Task: Create a due date automation trigger when advanced on, on the monday after a card is due add fields without custom field "Resume" set to a date not in this week at 11:00 AM.
Action: Mouse moved to (1136, 89)
Screenshot: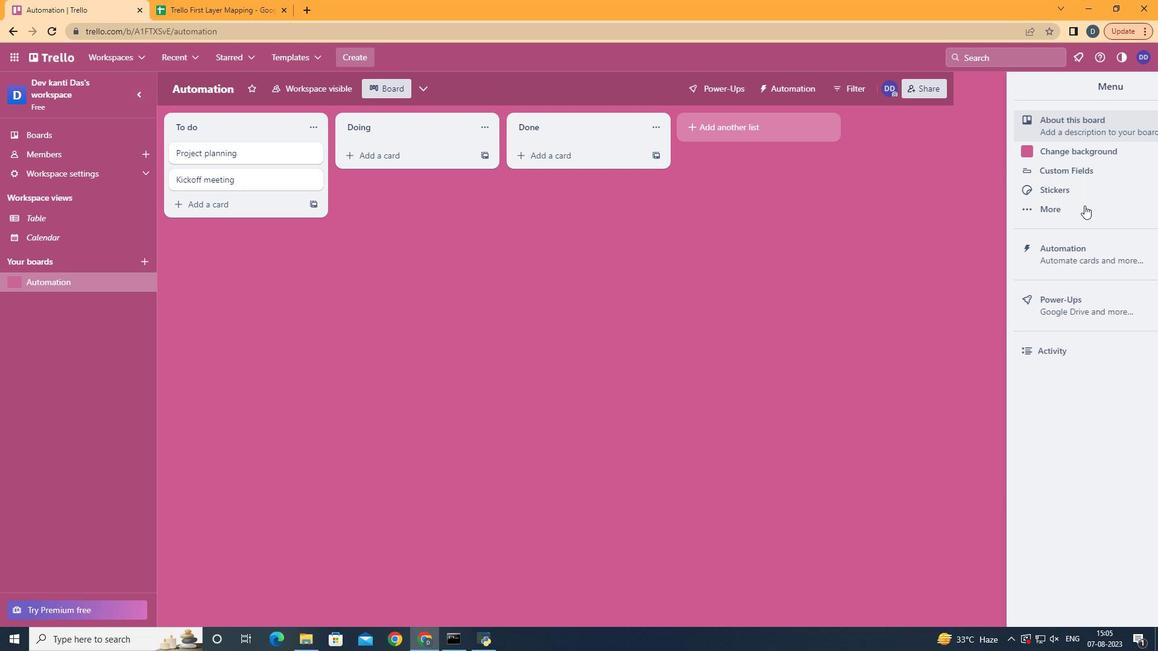 
Action: Mouse pressed left at (1136, 89)
Screenshot: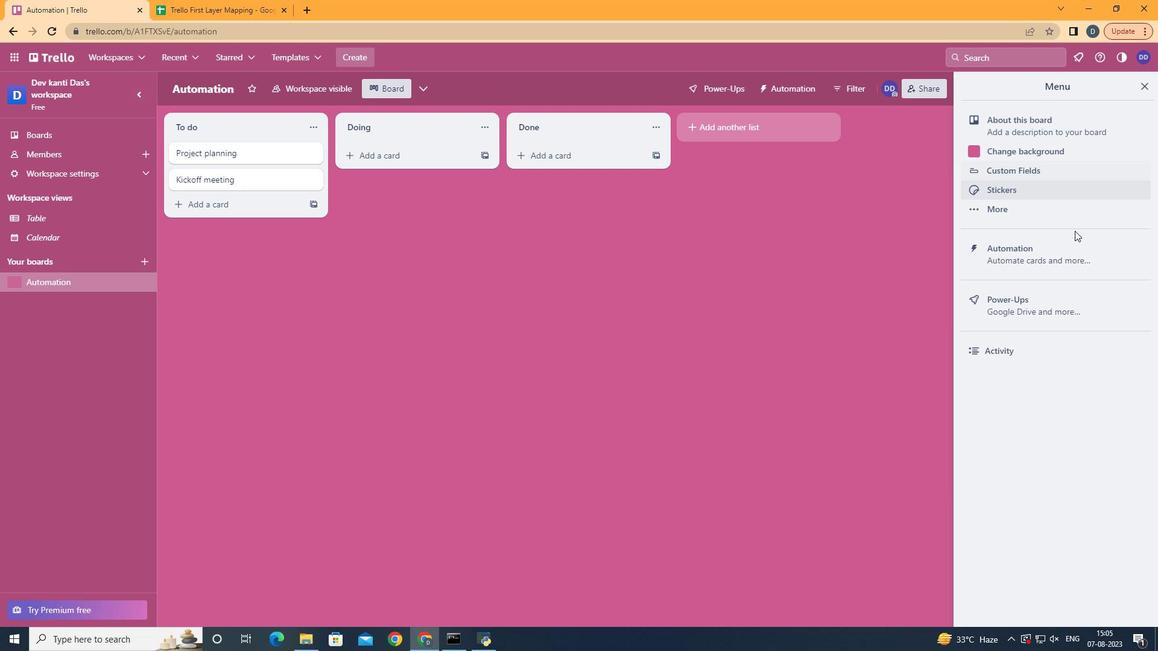 
Action: Mouse moved to (1052, 254)
Screenshot: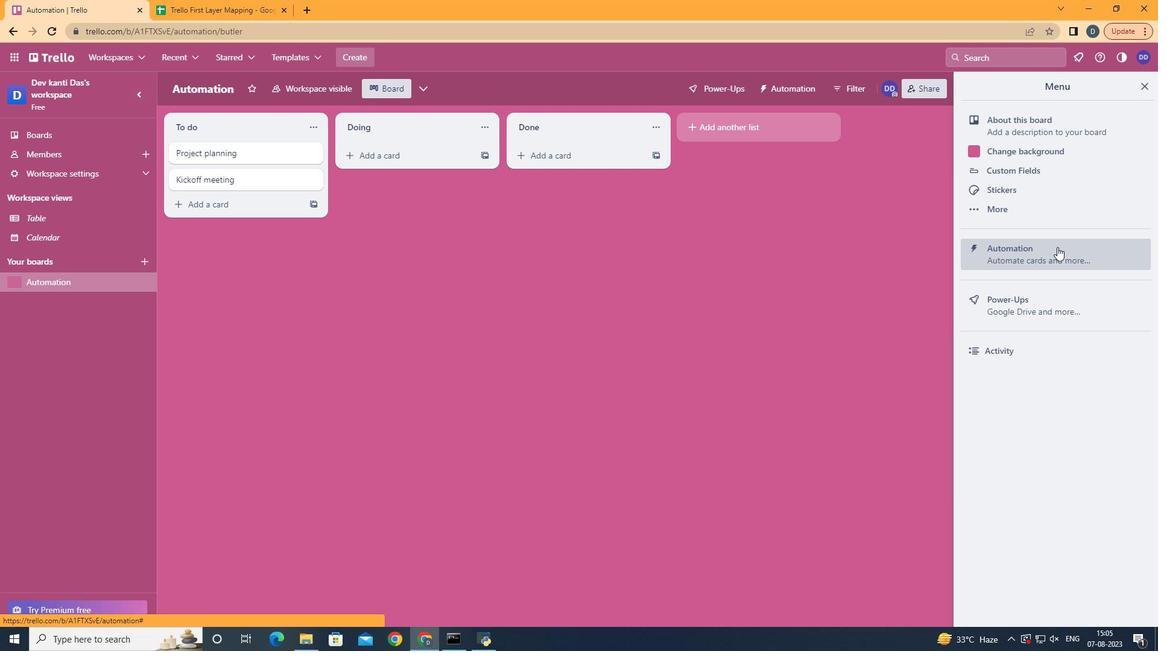 
Action: Mouse pressed left at (1052, 254)
Screenshot: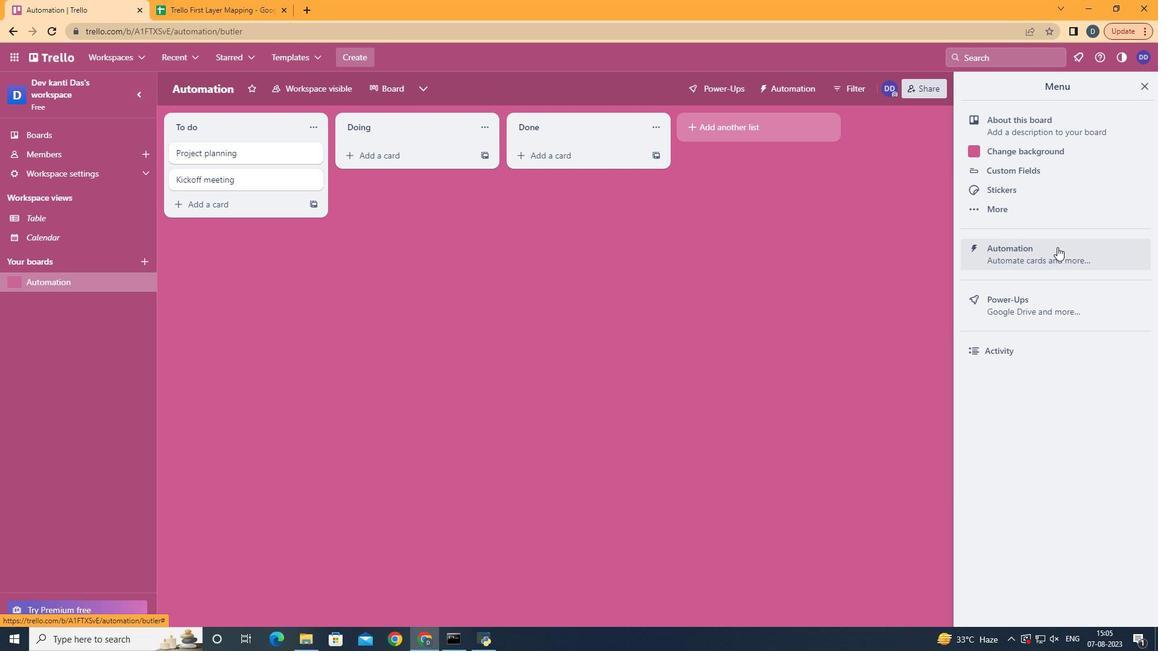 
Action: Mouse moved to (238, 235)
Screenshot: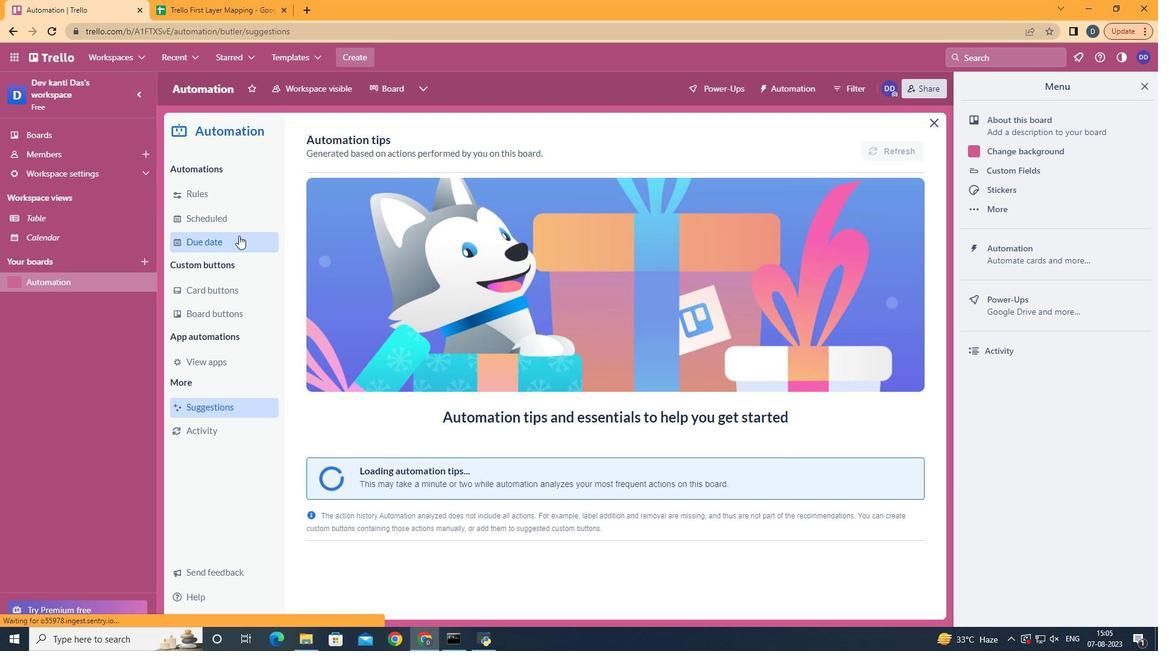 
Action: Mouse pressed left at (238, 235)
Screenshot: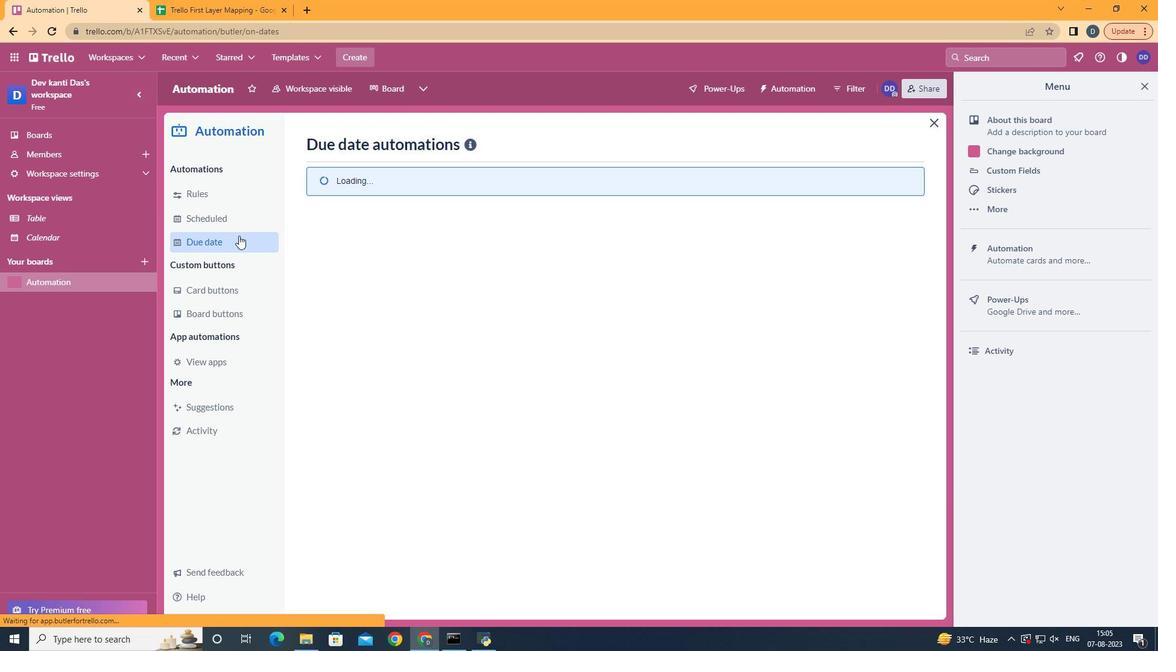 
Action: Mouse moved to (869, 141)
Screenshot: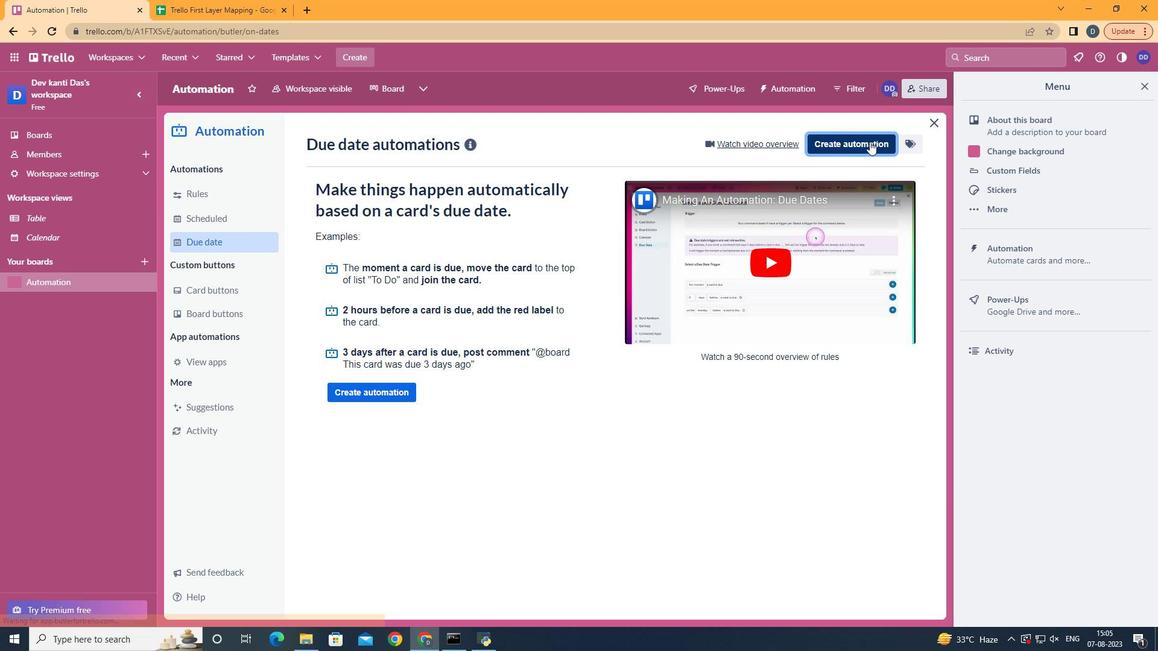 
Action: Mouse pressed left at (869, 141)
Screenshot: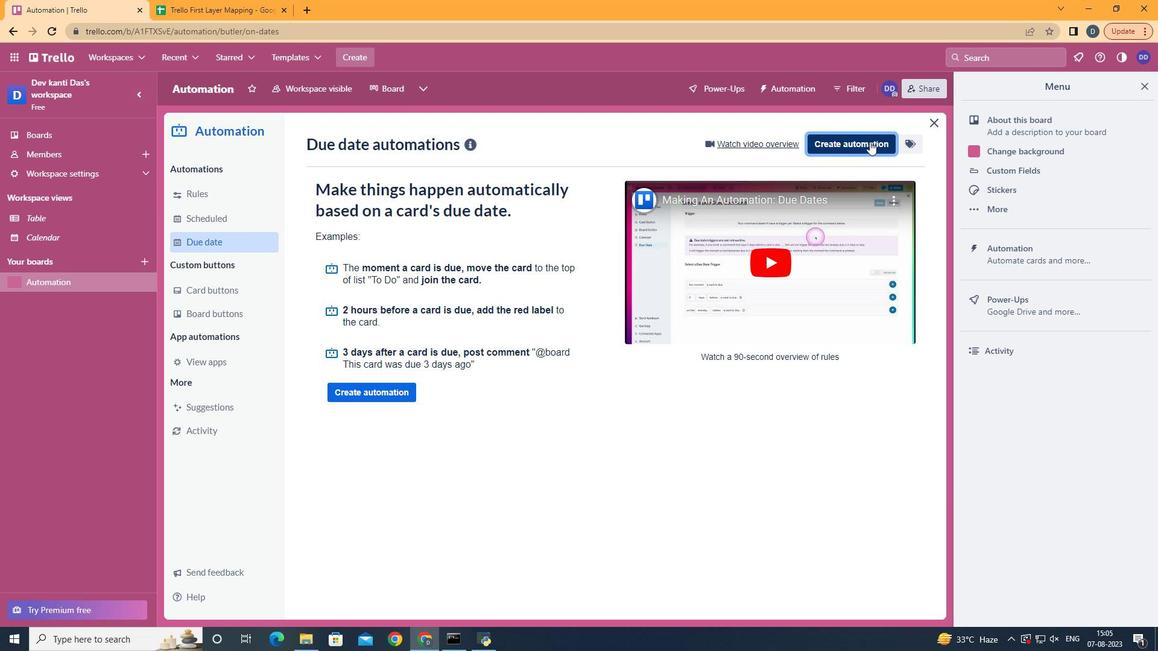 
Action: Mouse moved to (614, 258)
Screenshot: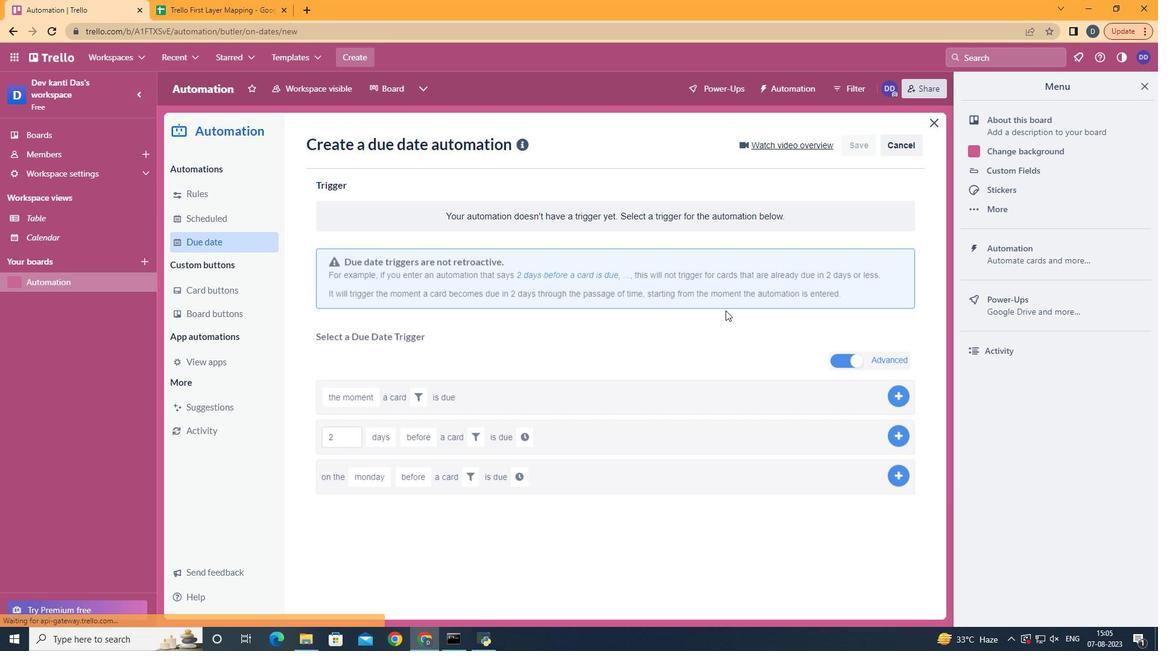 
Action: Mouse pressed left at (614, 258)
Screenshot: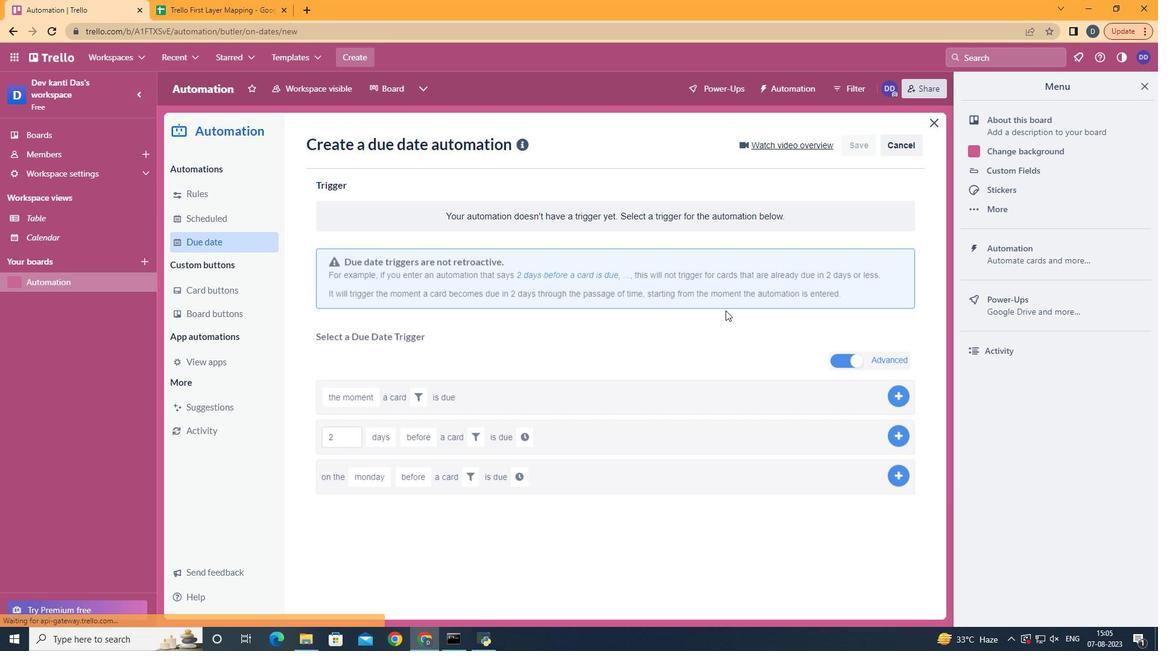 
Action: Mouse moved to (390, 317)
Screenshot: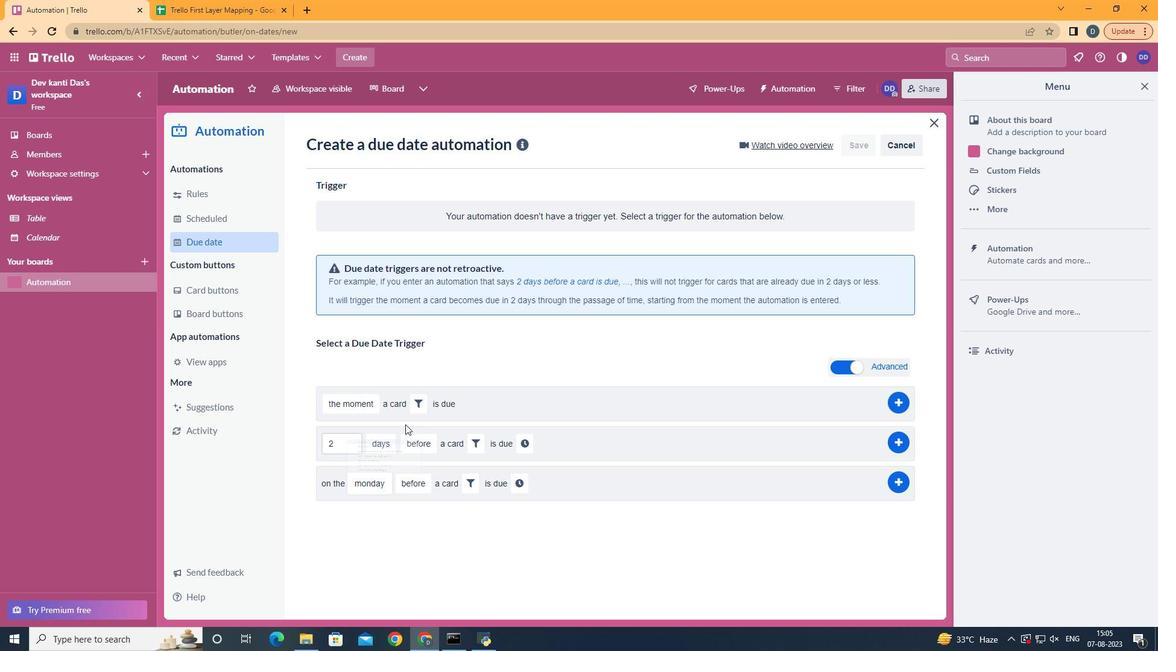 
Action: Mouse pressed left at (390, 317)
Screenshot: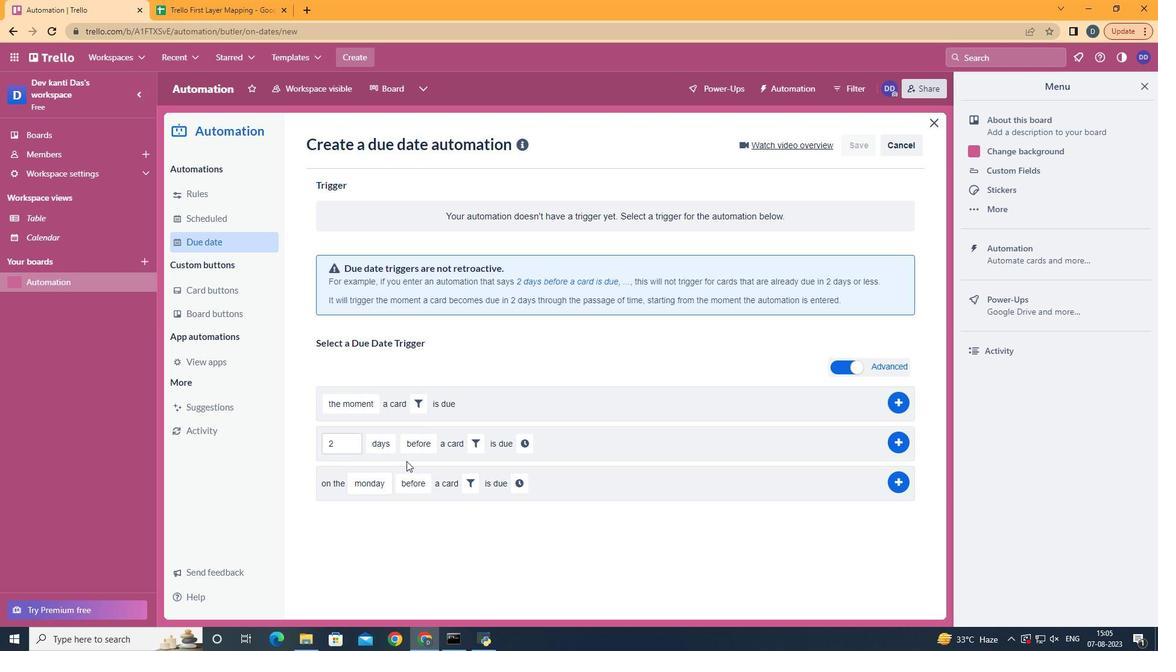 
Action: Mouse moved to (424, 526)
Screenshot: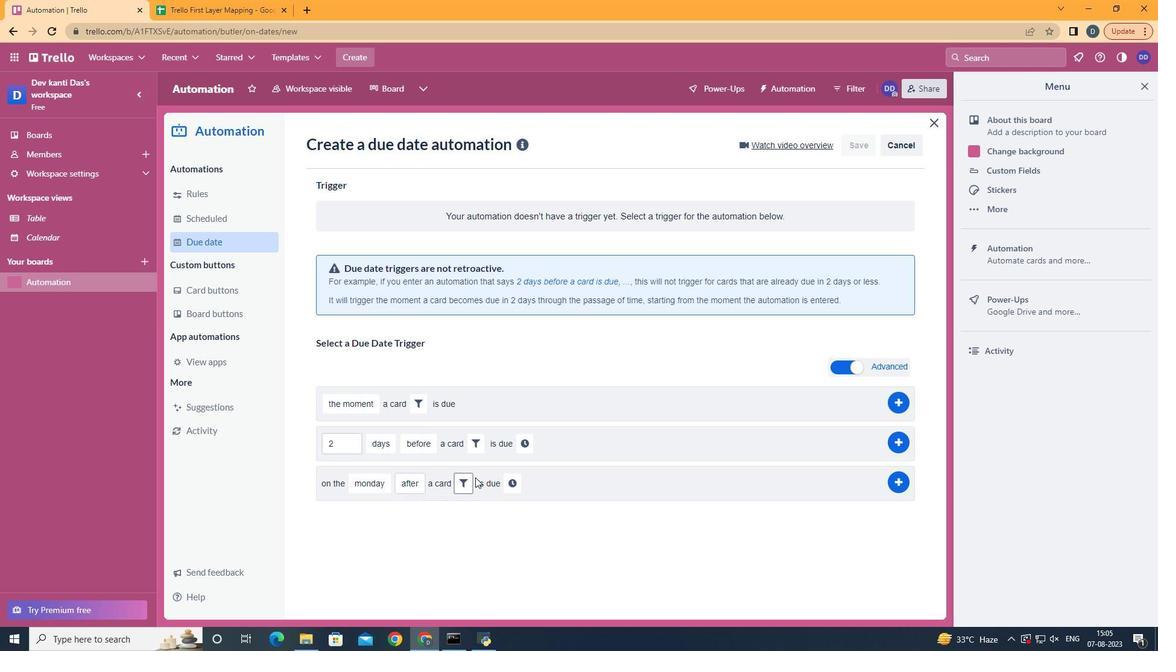 
Action: Mouse pressed left at (424, 526)
Screenshot: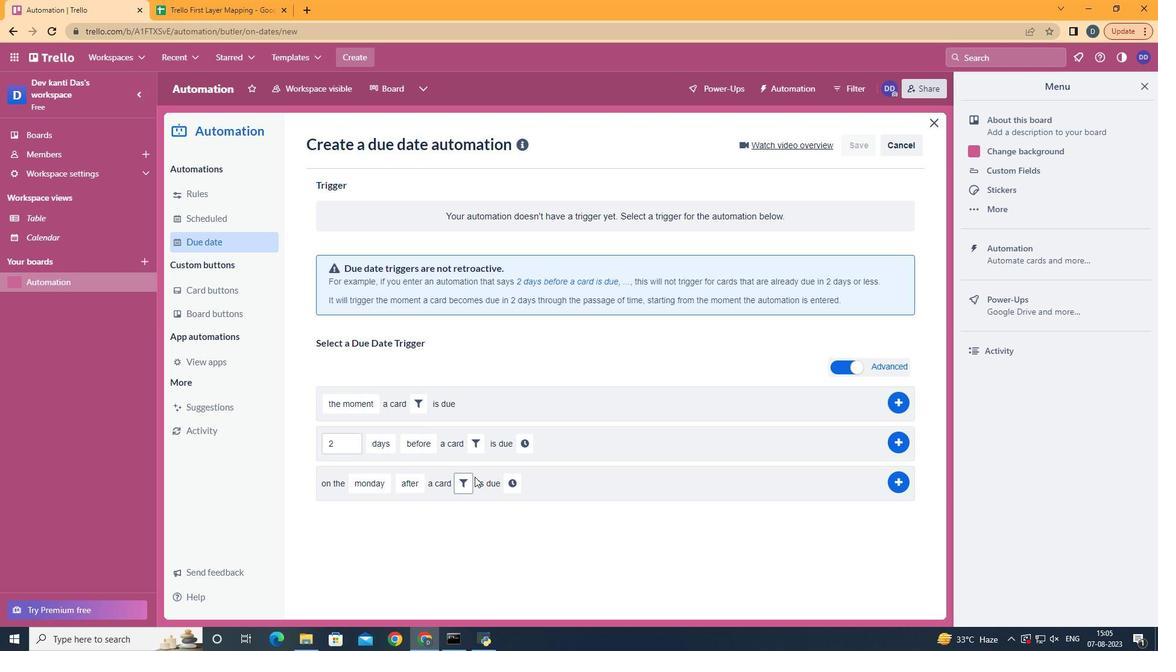 
Action: Mouse moved to (469, 479)
Screenshot: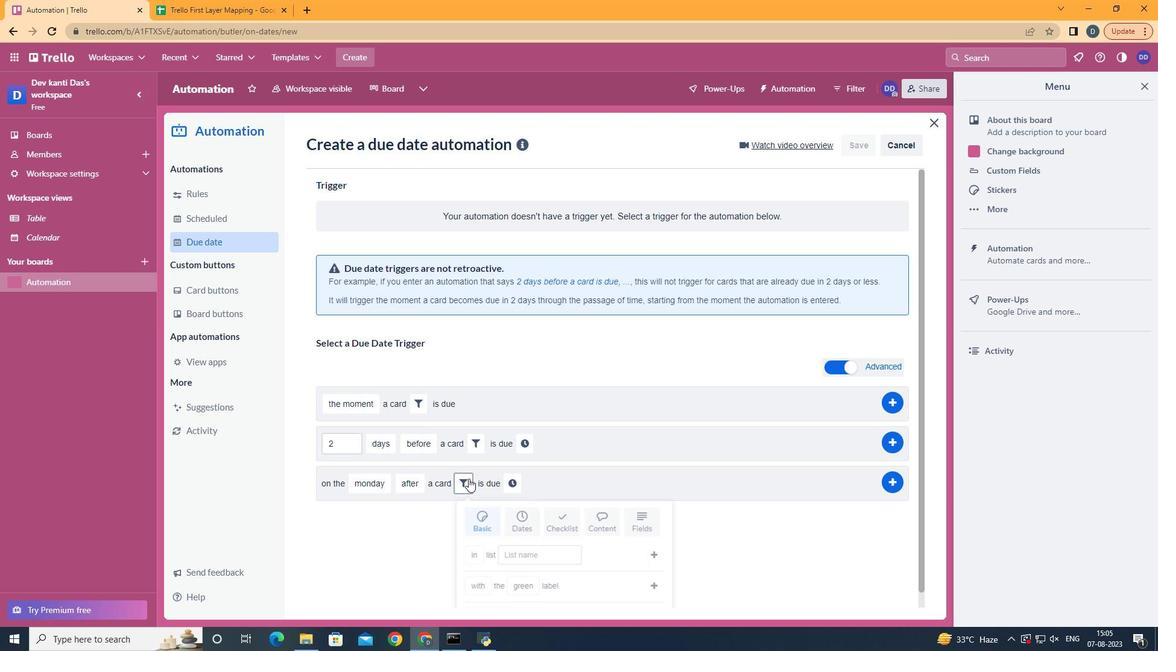 
Action: Mouse pressed left at (469, 479)
Screenshot: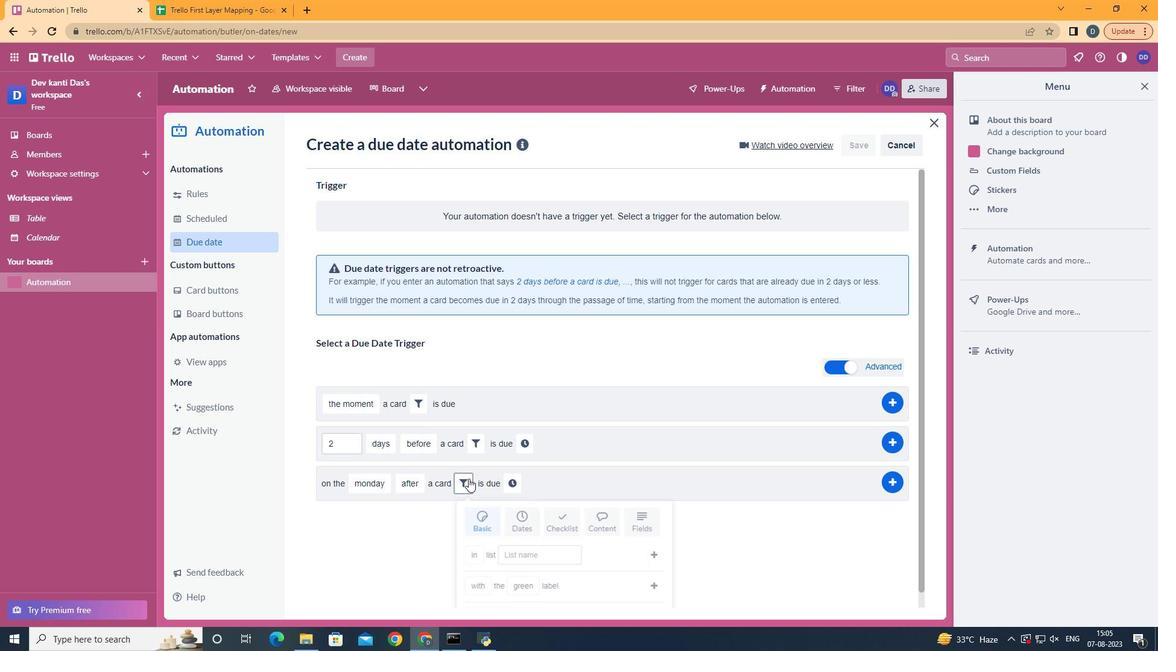 
Action: Mouse moved to (653, 529)
Screenshot: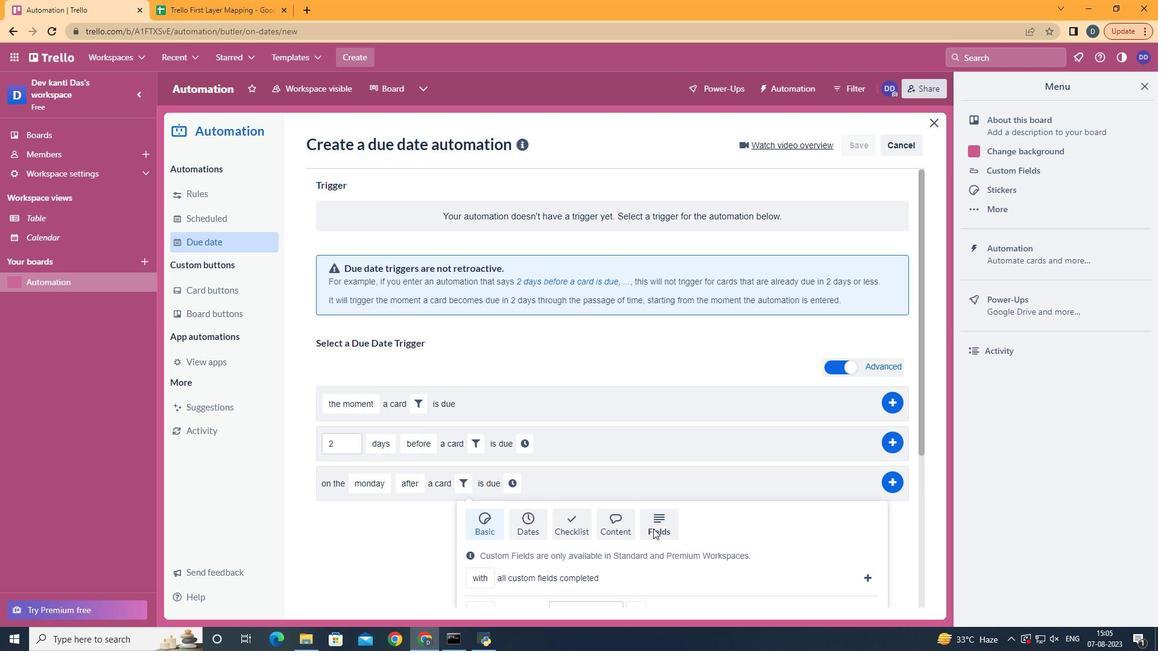 
Action: Mouse pressed left at (653, 529)
Screenshot: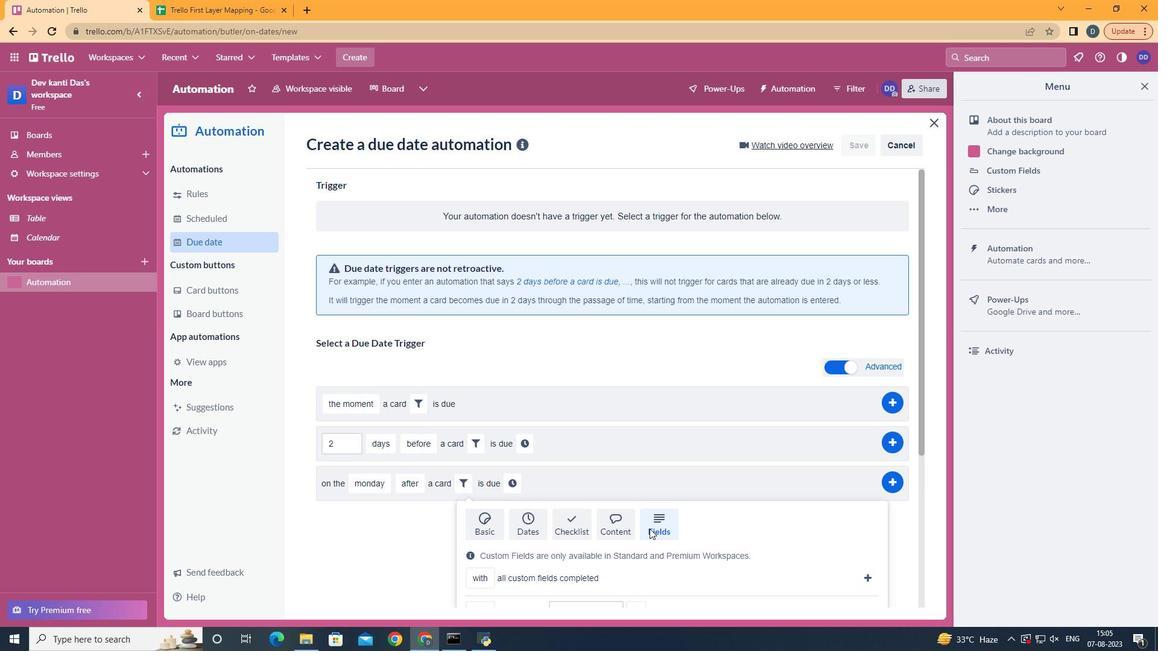 
Action: Mouse moved to (649, 529)
Screenshot: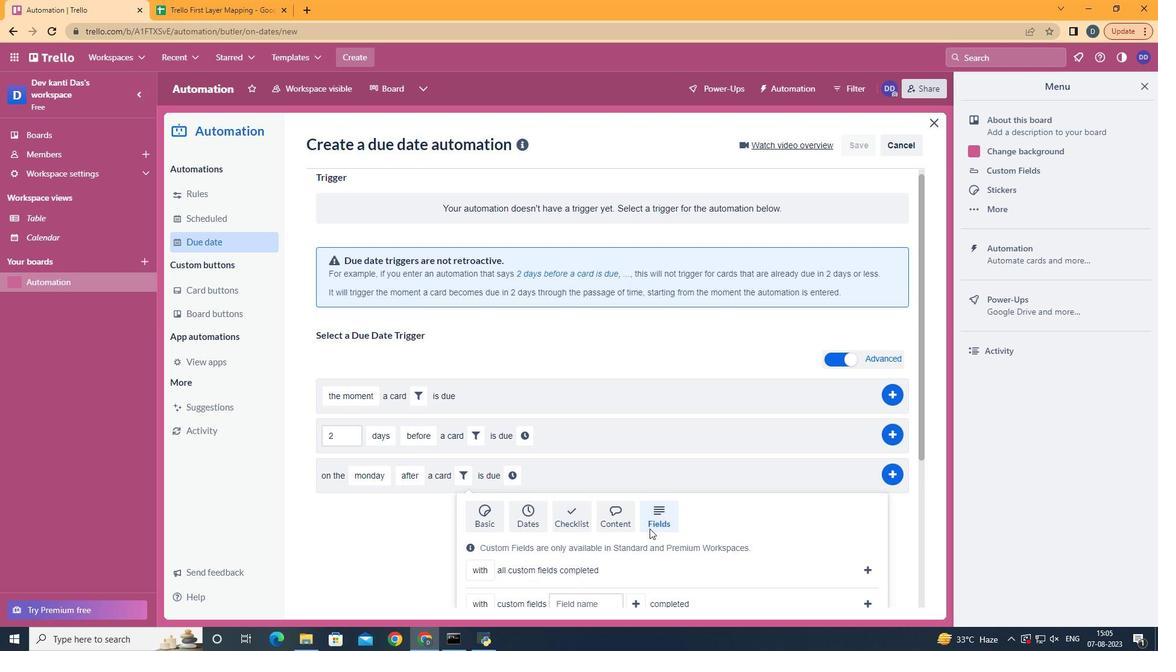 
Action: Mouse scrolled (649, 528) with delta (0, 0)
Screenshot: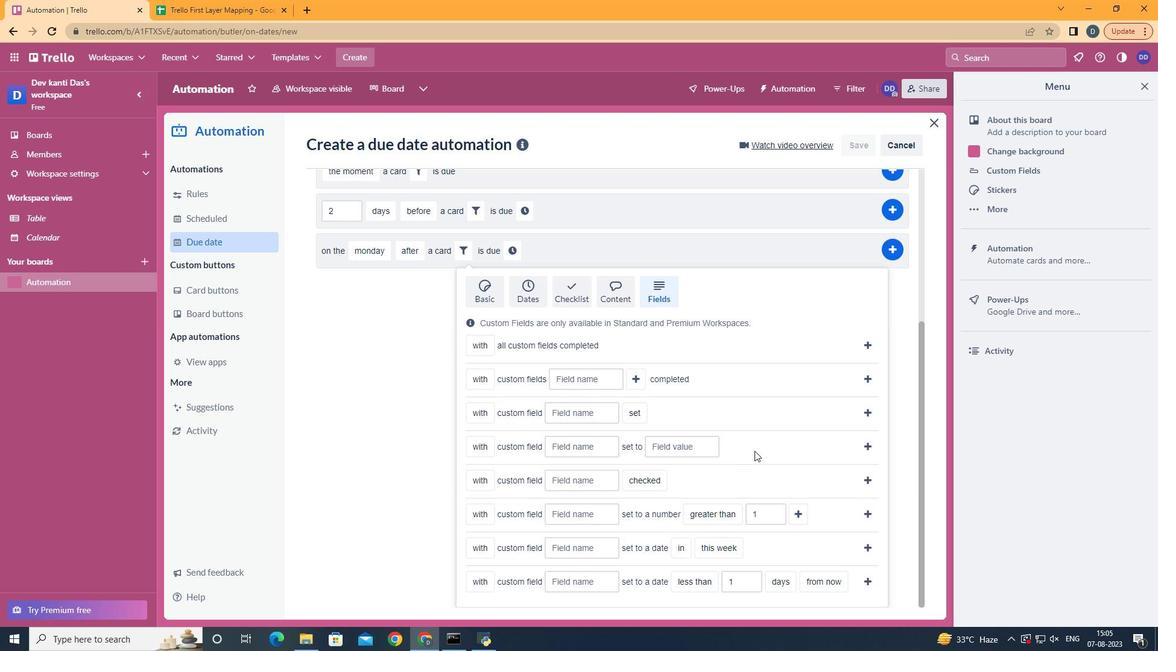 
Action: Mouse scrolled (649, 528) with delta (0, 0)
Screenshot: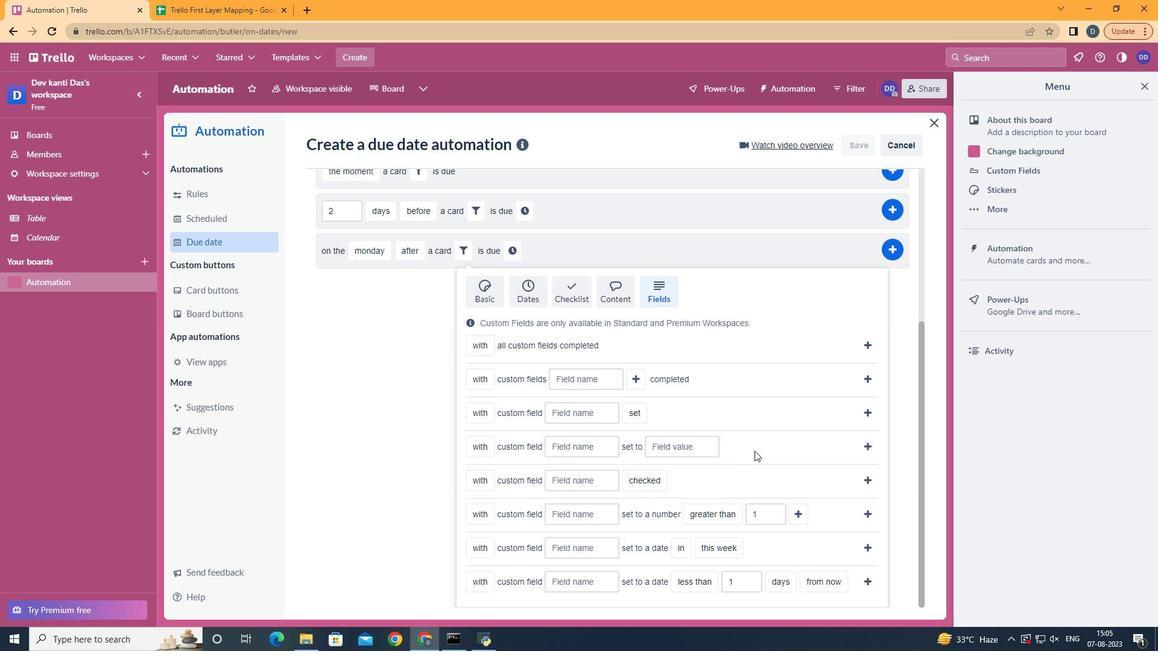 
Action: Mouse scrolled (649, 528) with delta (0, 0)
Screenshot: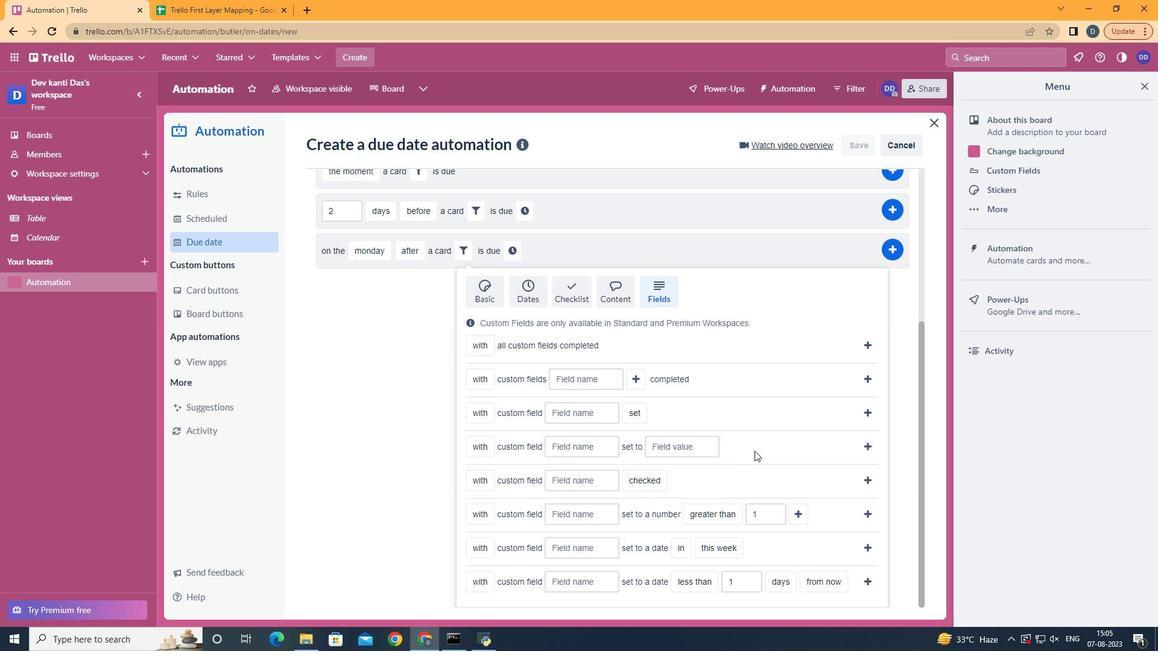 
Action: Mouse scrolled (649, 528) with delta (0, 0)
Screenshot: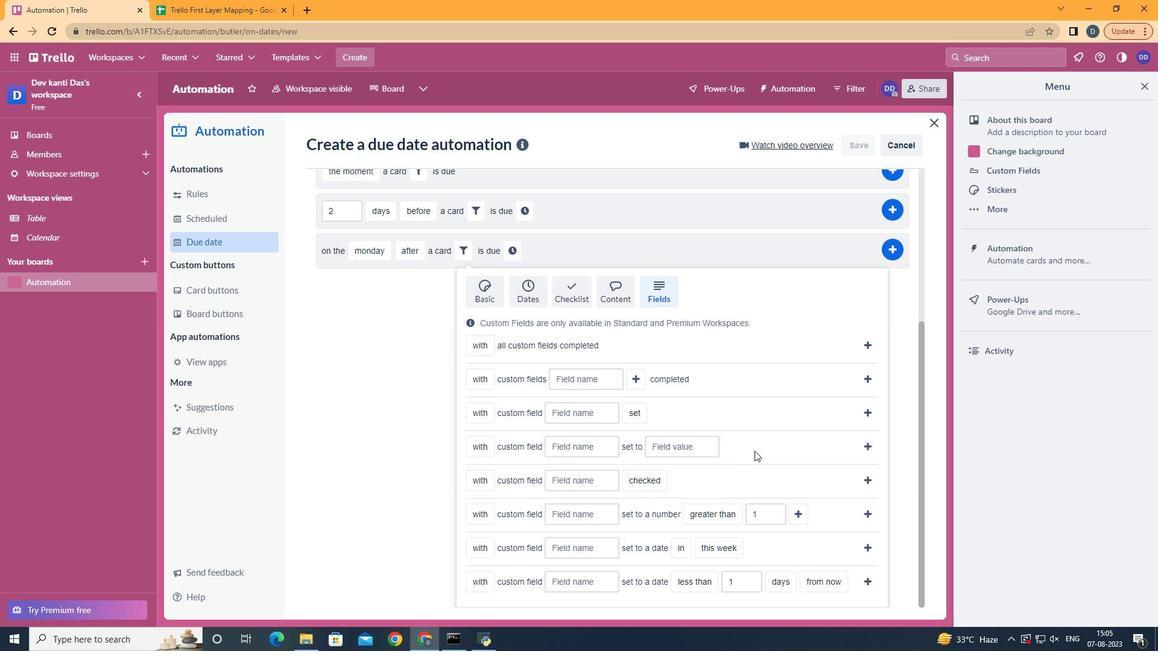 
Action: Mouse scrolled (649, 528) with delta (0, 0)
Screenshot: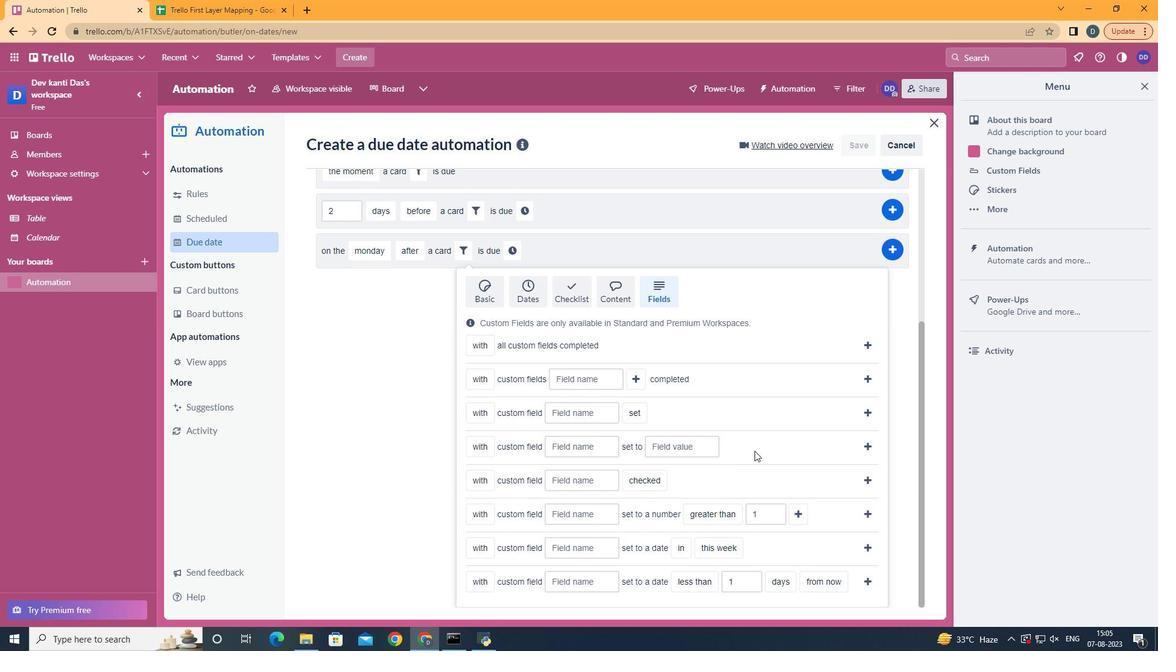 
Action: Mouse scrolled (649, 528) with delta (0, 0)
Screenshot: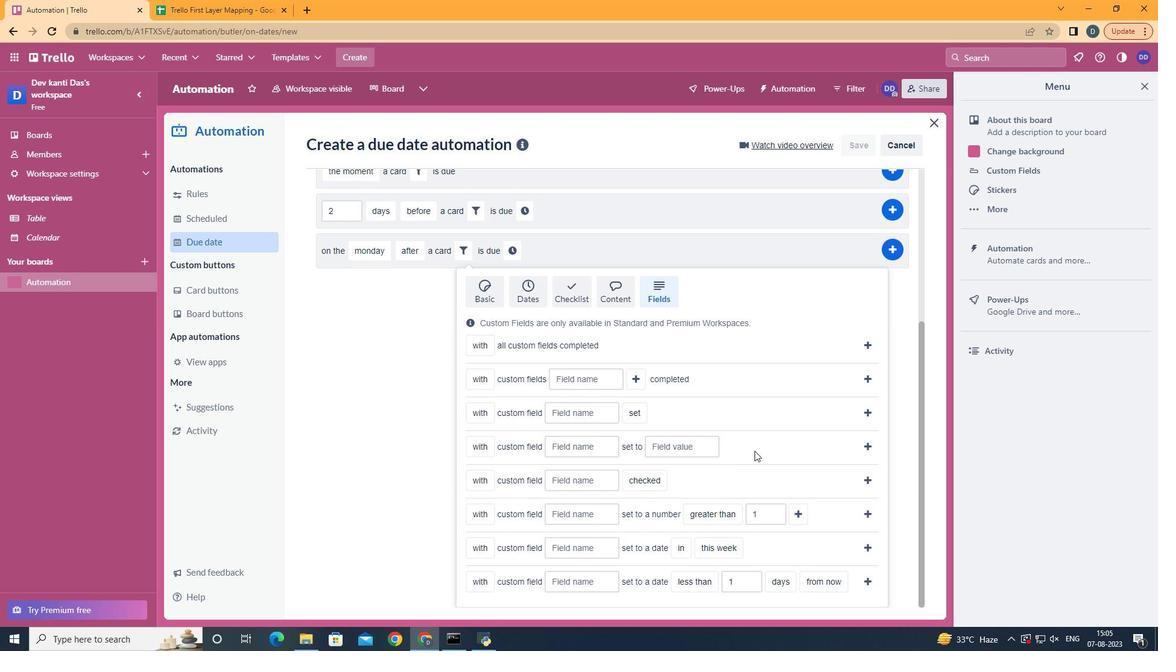 
Action: Mouse moved to (491, 591)
Screenshot: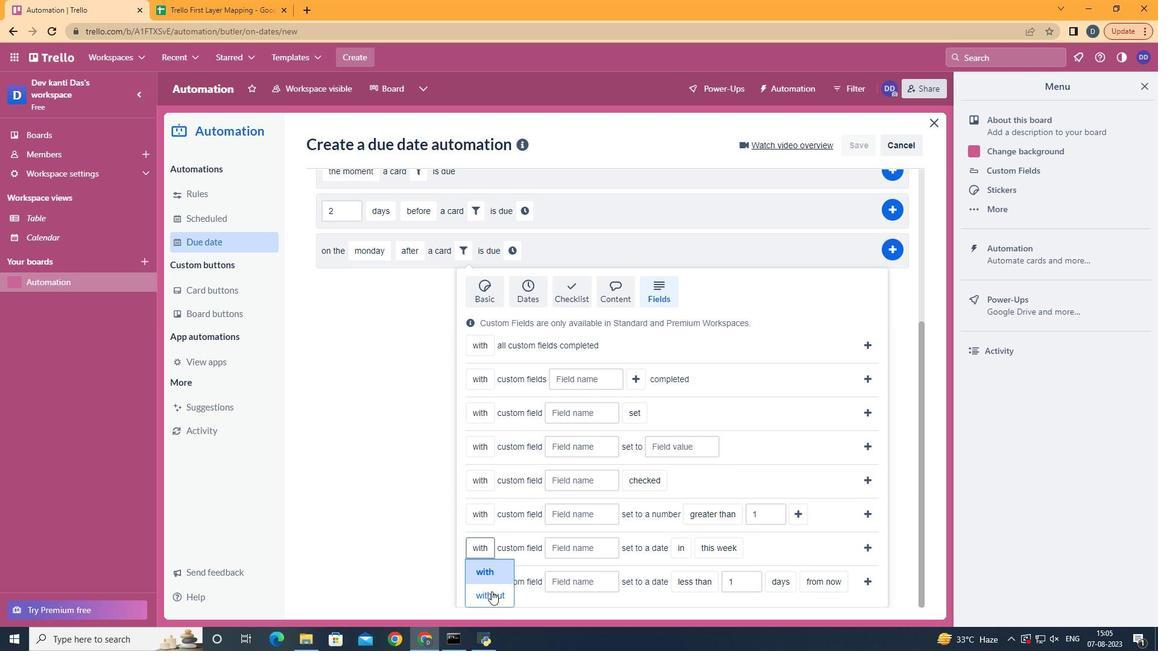 
Action: Mouse pressed left at (491, 591)
Screenshot: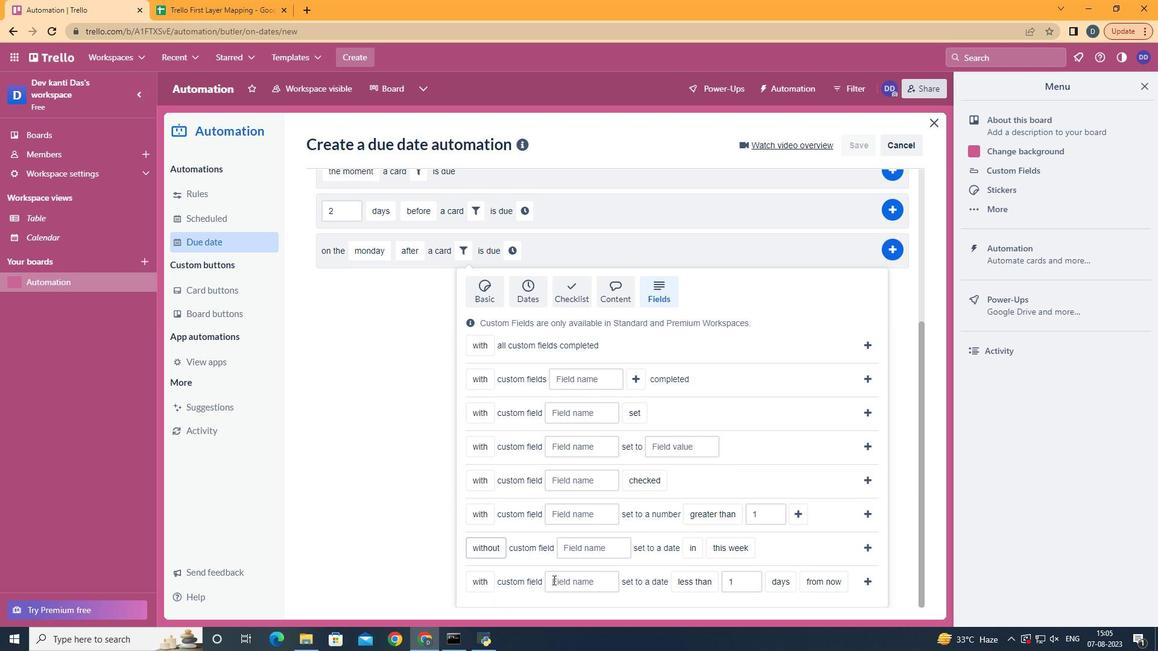 
Action: Mouse moved to (605, 551)
Screenshot: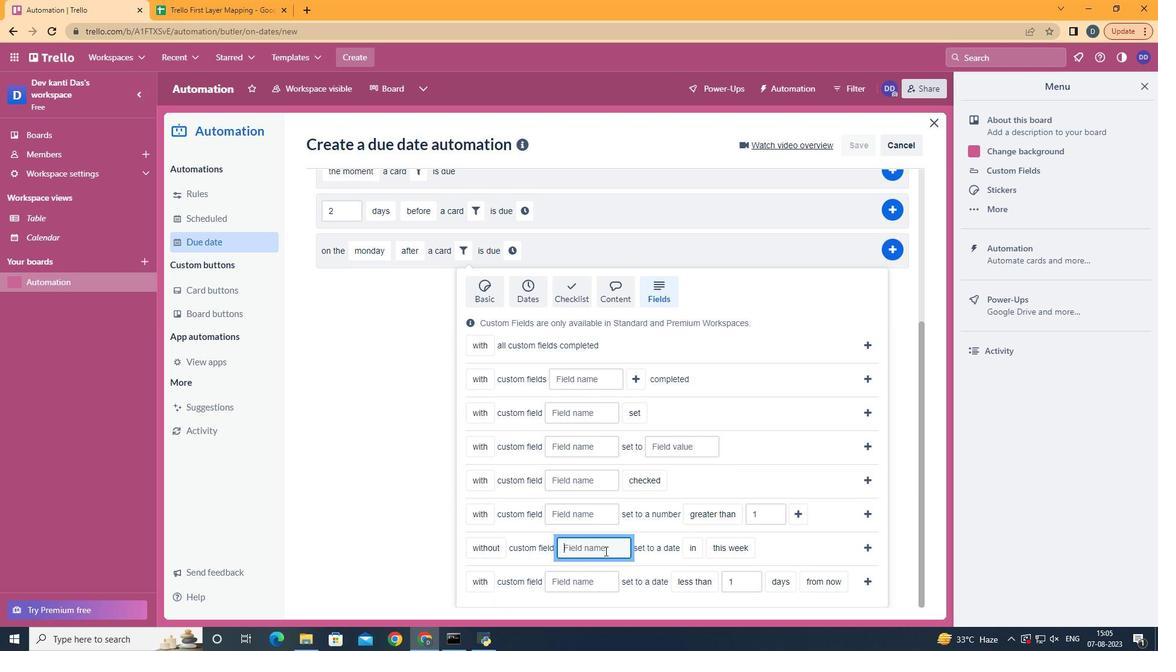 
Action: Mouse pressed left at (605, 551)
Screenshot: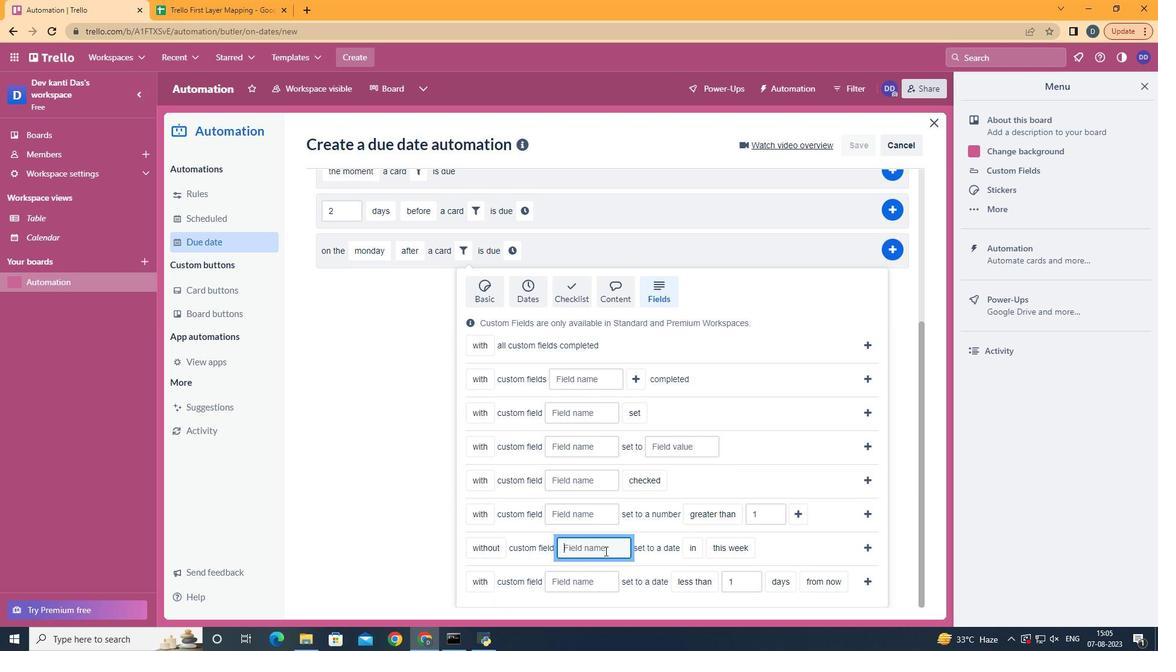 
Action: Key pressed <Key.shift>Resume
Screenshot: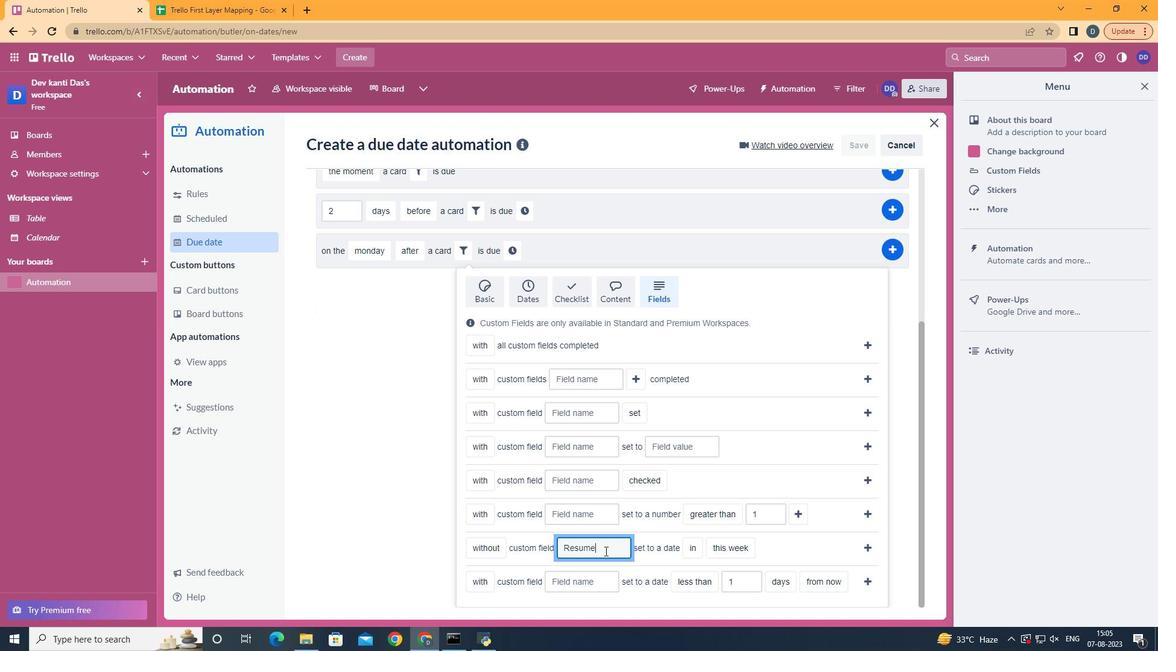 
Action: Mouse moved to (696, 594)
Screenshot: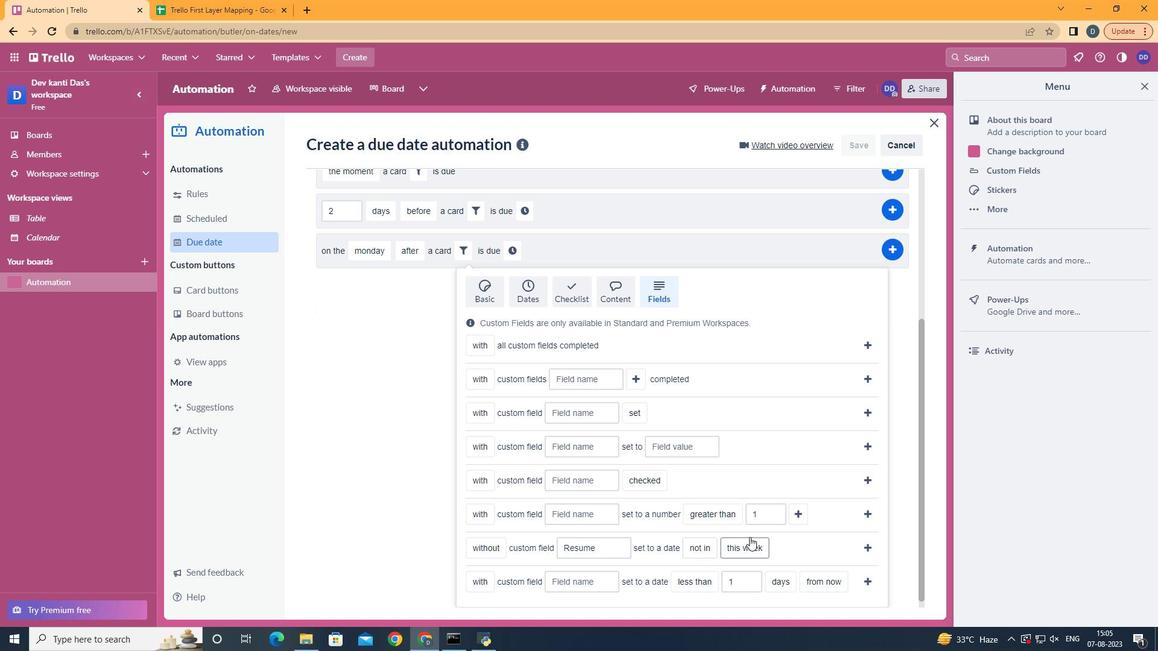 
Action: Mouse pressed left at (696, 594)
Screenshot: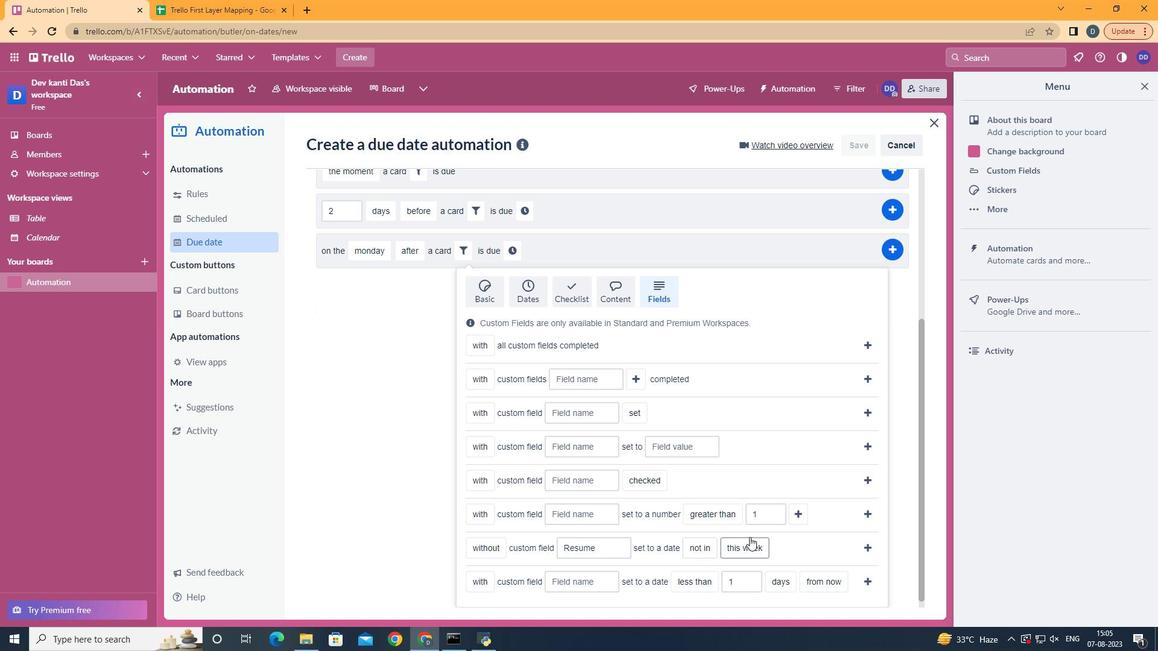 
Action: Mouse moved to (761, 573)
Screenshot: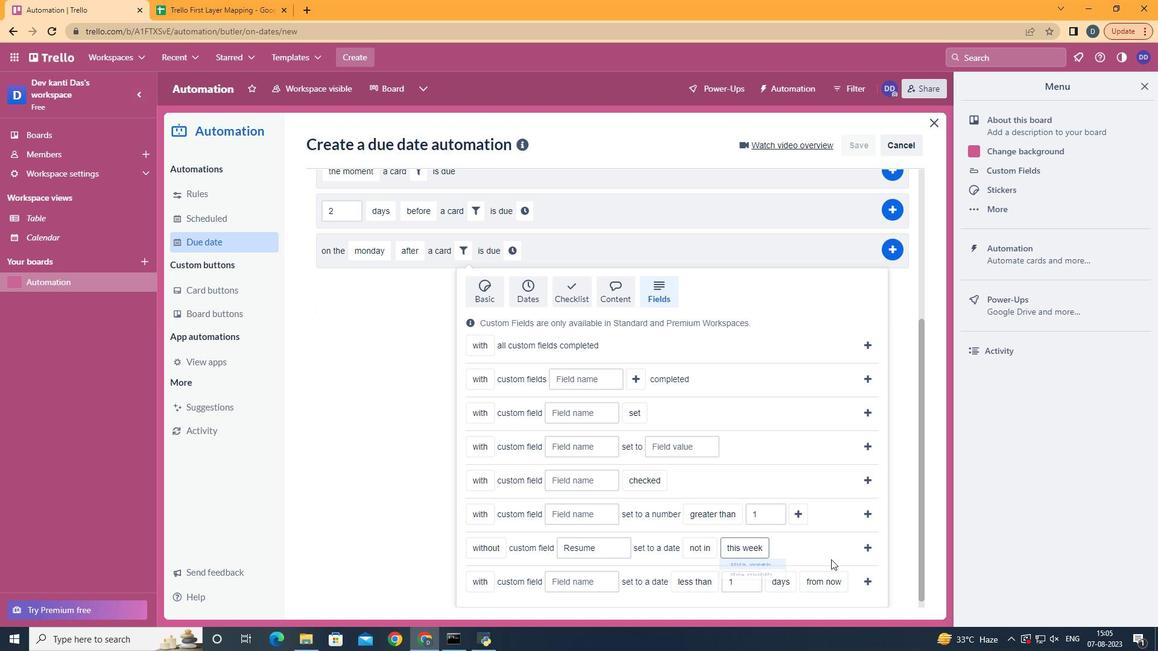 
Action: Mouse pressed left at (761, 573)
Screenshot: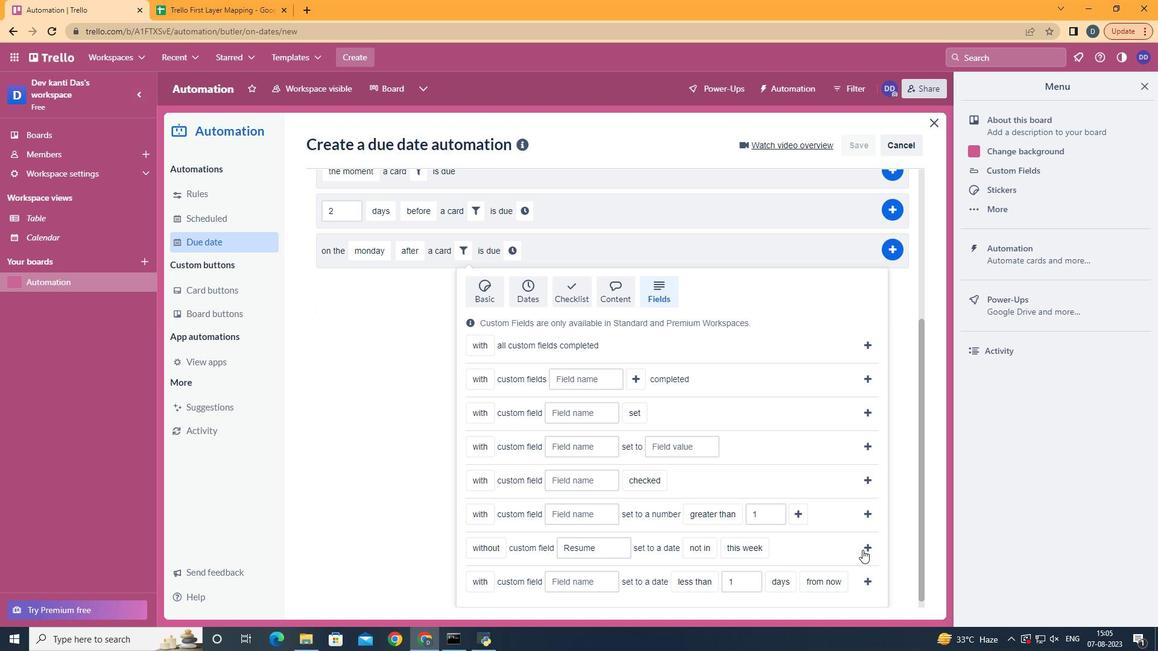
Action: Mouse moved to (869, 547)
Screenshot: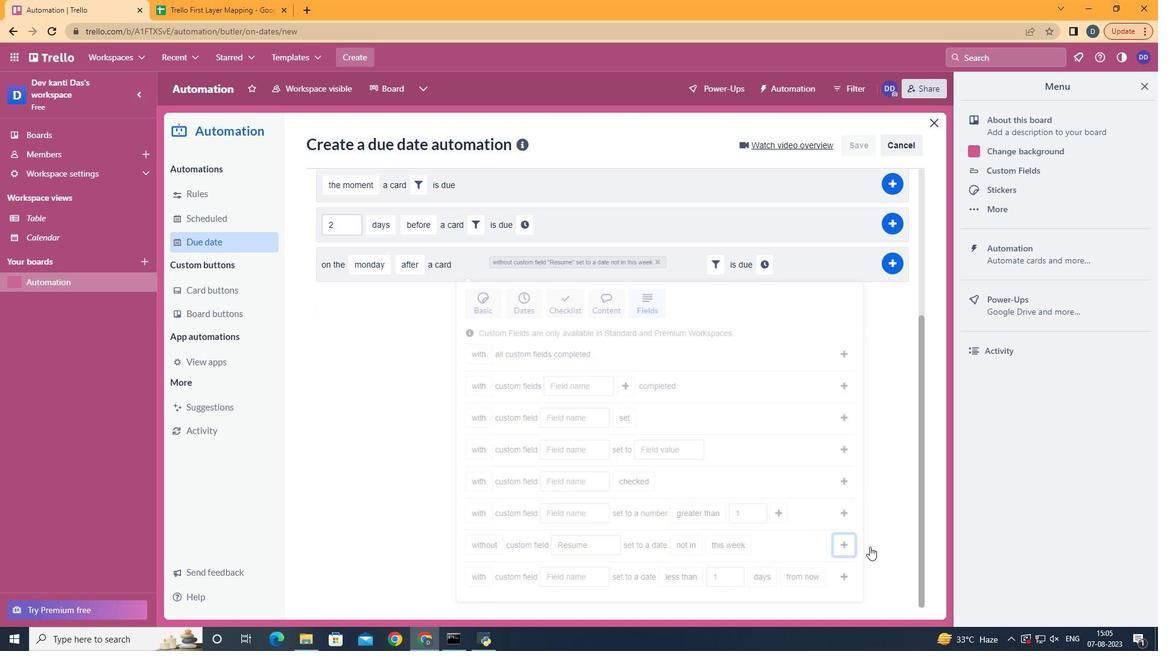 
Action: Mouse pressed left at (869, 547)
Screenshot: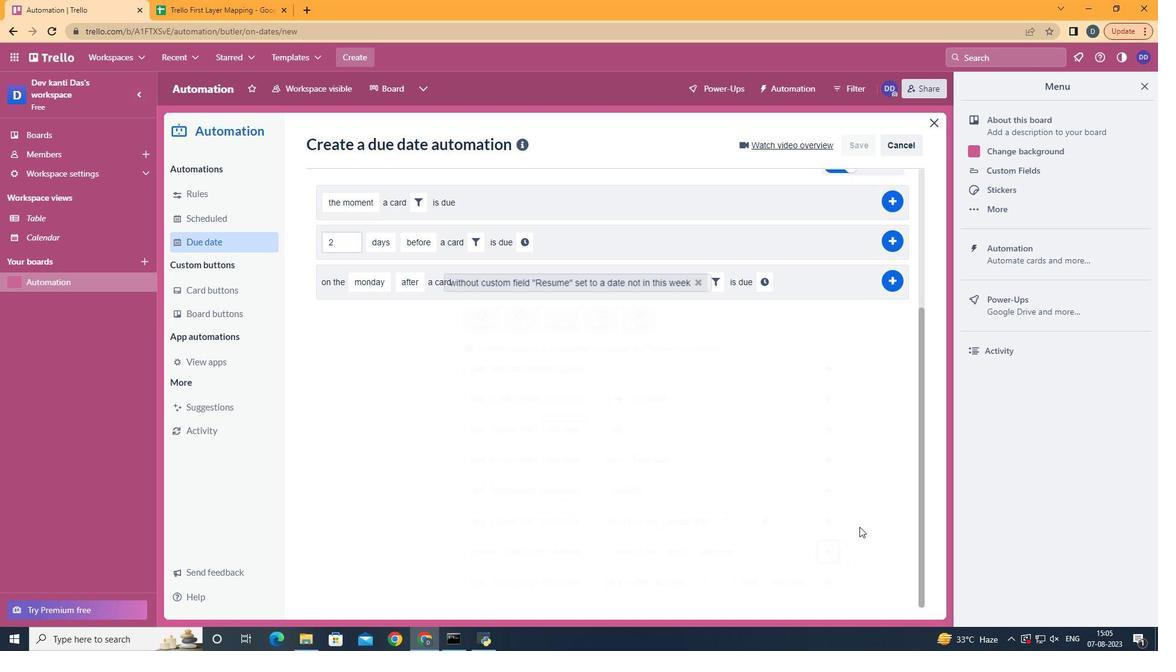 
Action: Mouse moved to (768, 483)
Screenshot: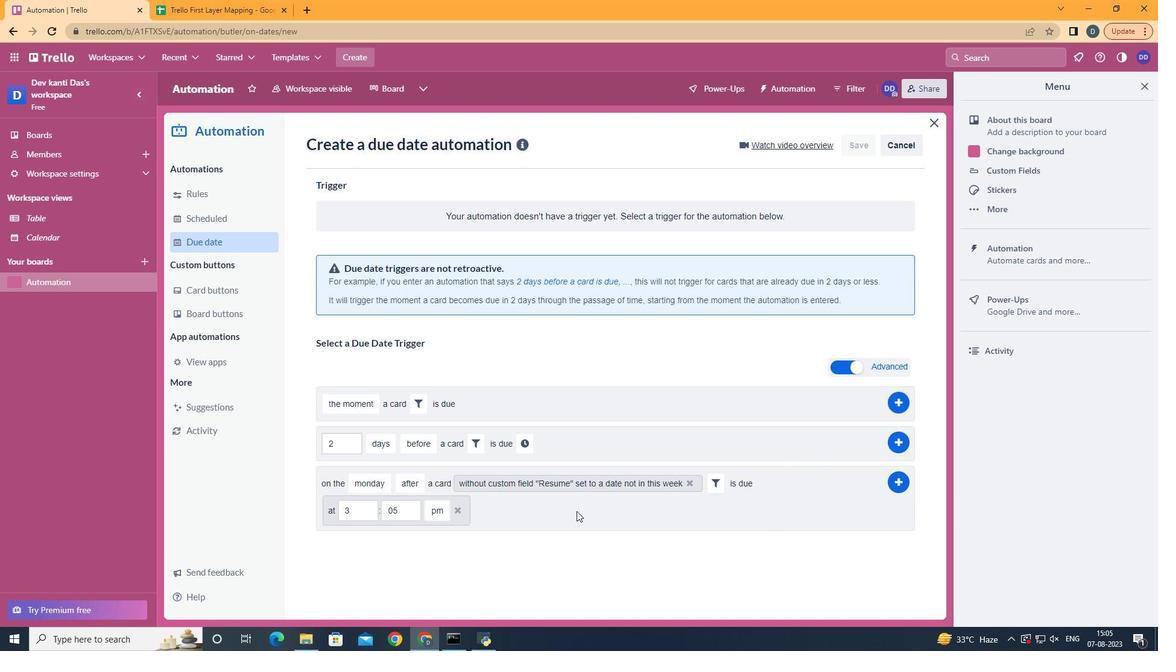
Action: Mouse pressed left at (768, 483)
Screenshot: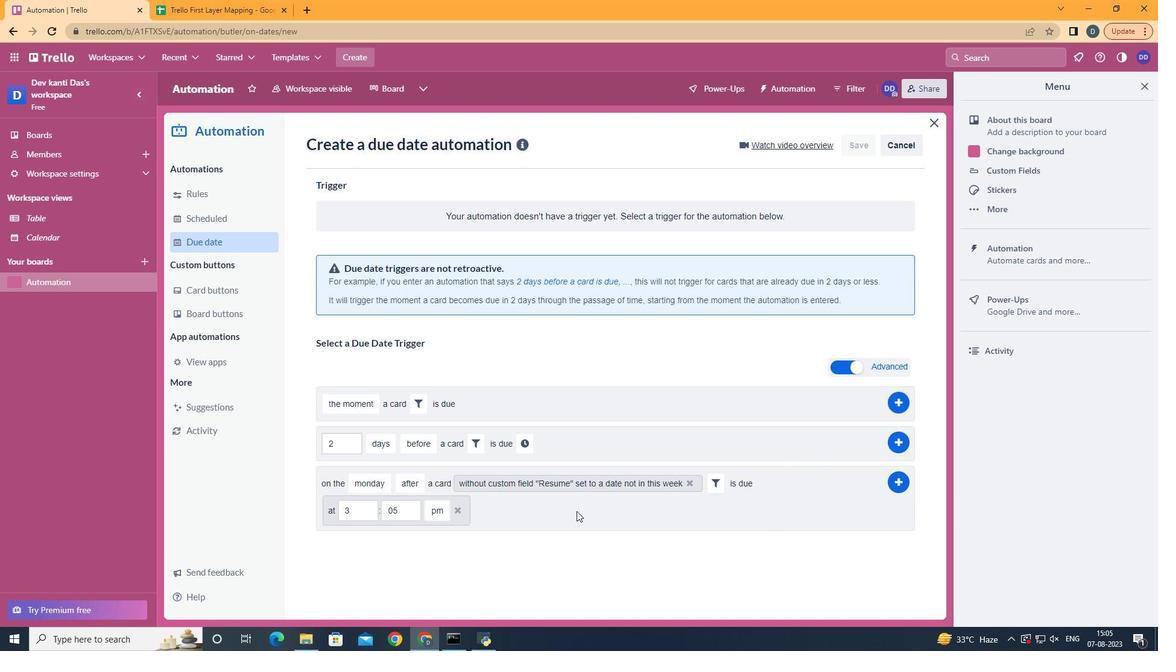 
Action: Mouse moved to (357, 510)
Screenshot: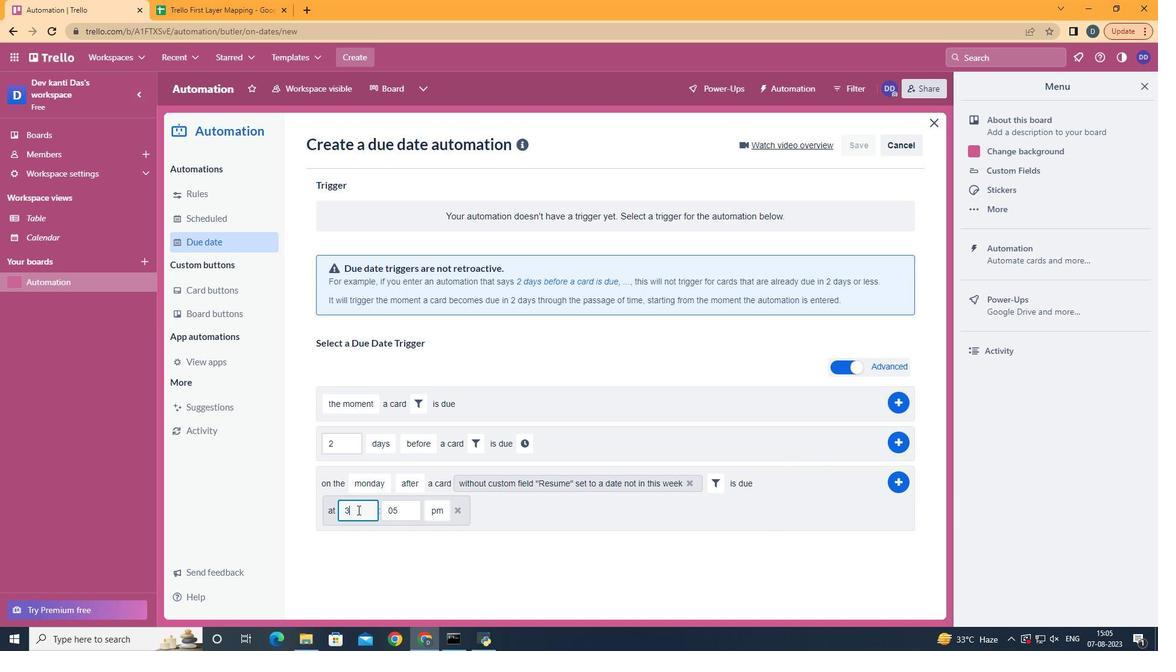 
Action: Mouse pressed left at (357, 510)
Screenshot: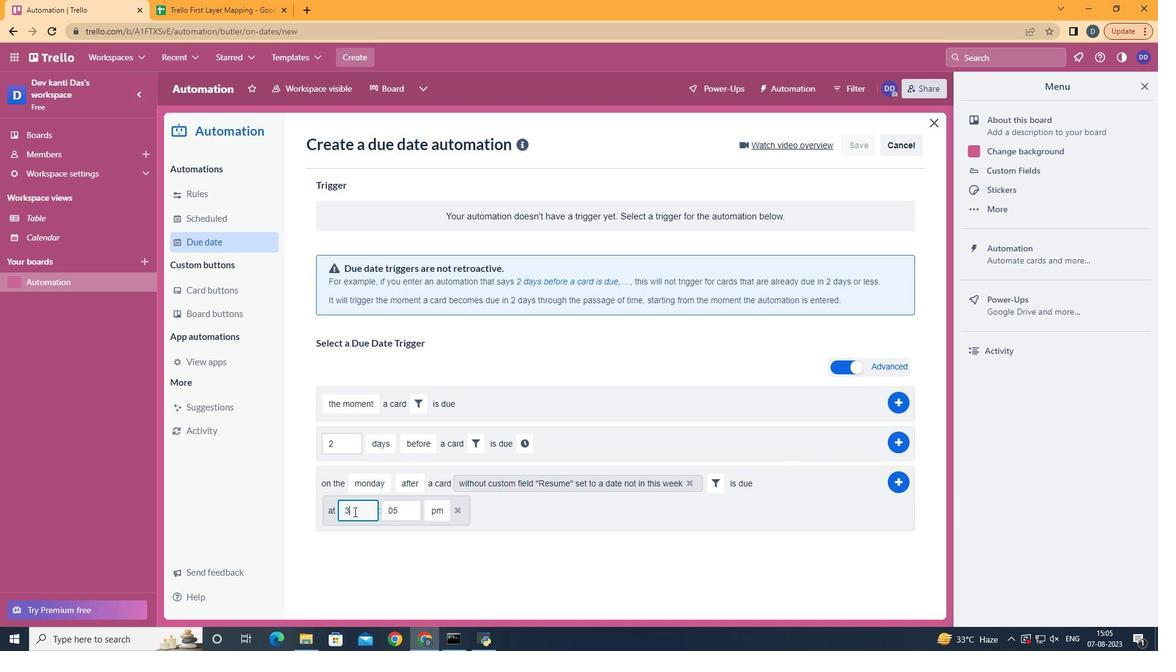 
Action: Mouse moved to (354, 512)
Screenshot: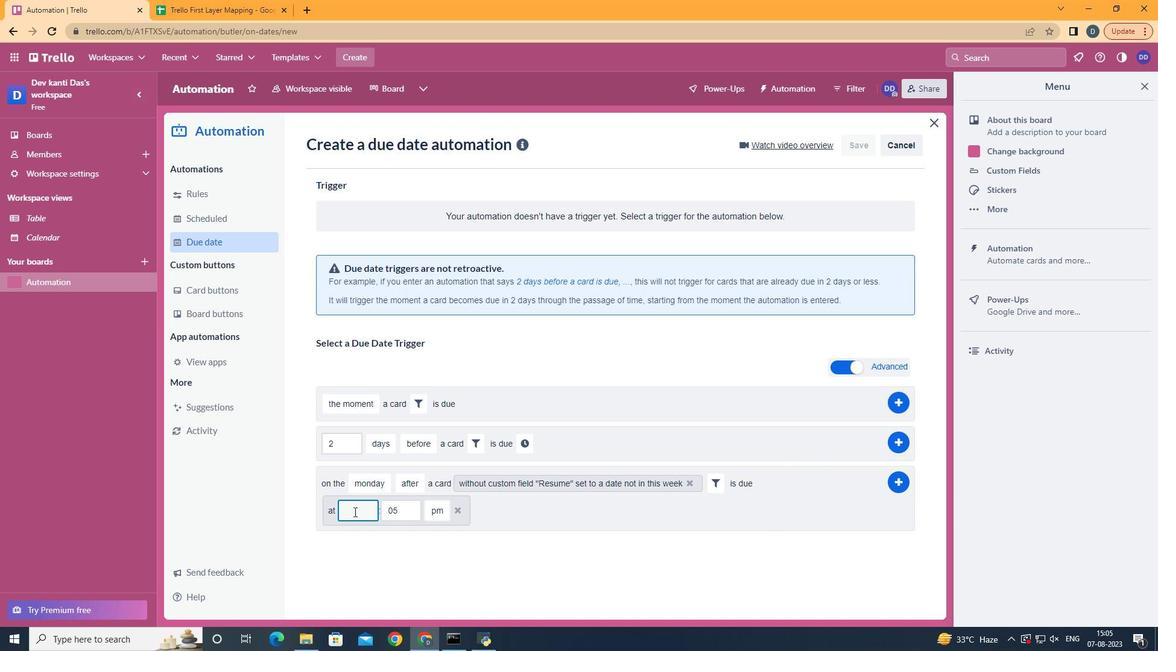 
Action: Key pressed <Key.backspace>11
Screenshot: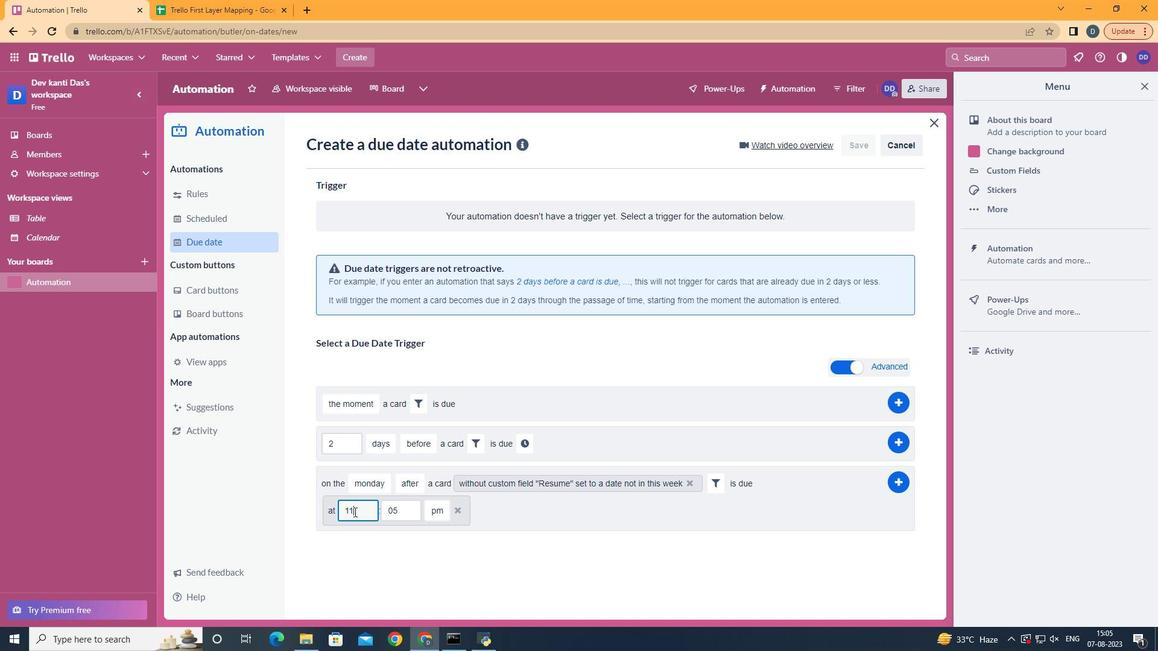 
Action: Mouse moved to (407, 506)
Screenshot: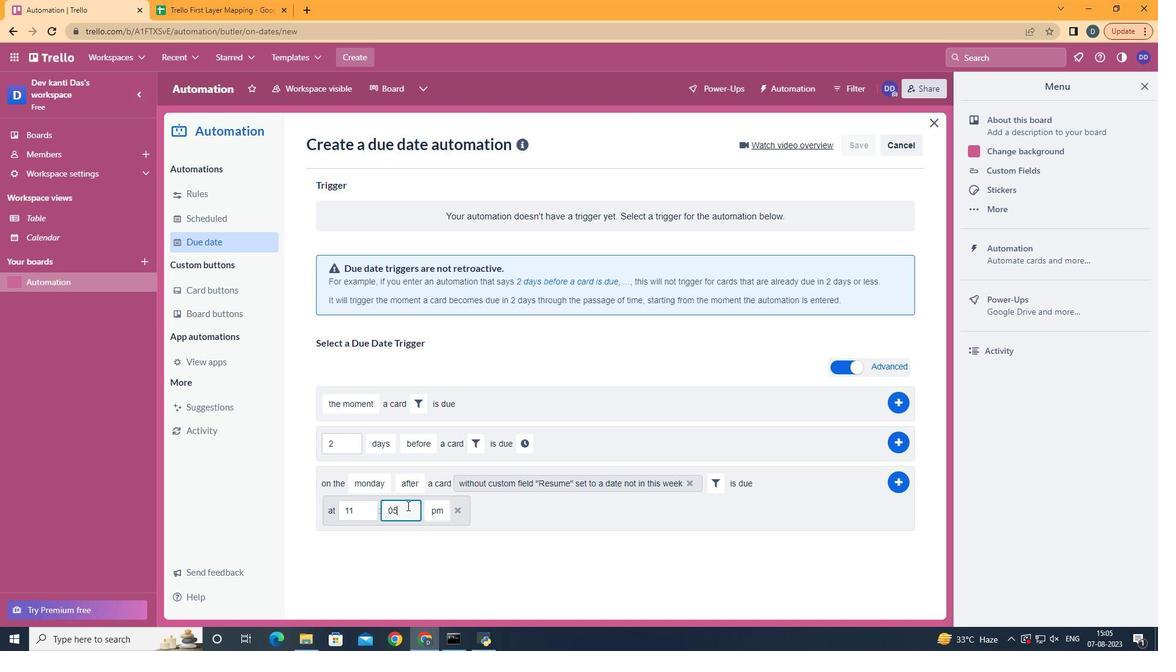 
Action: Mouse pressed left at (407, 506)
Screenshot: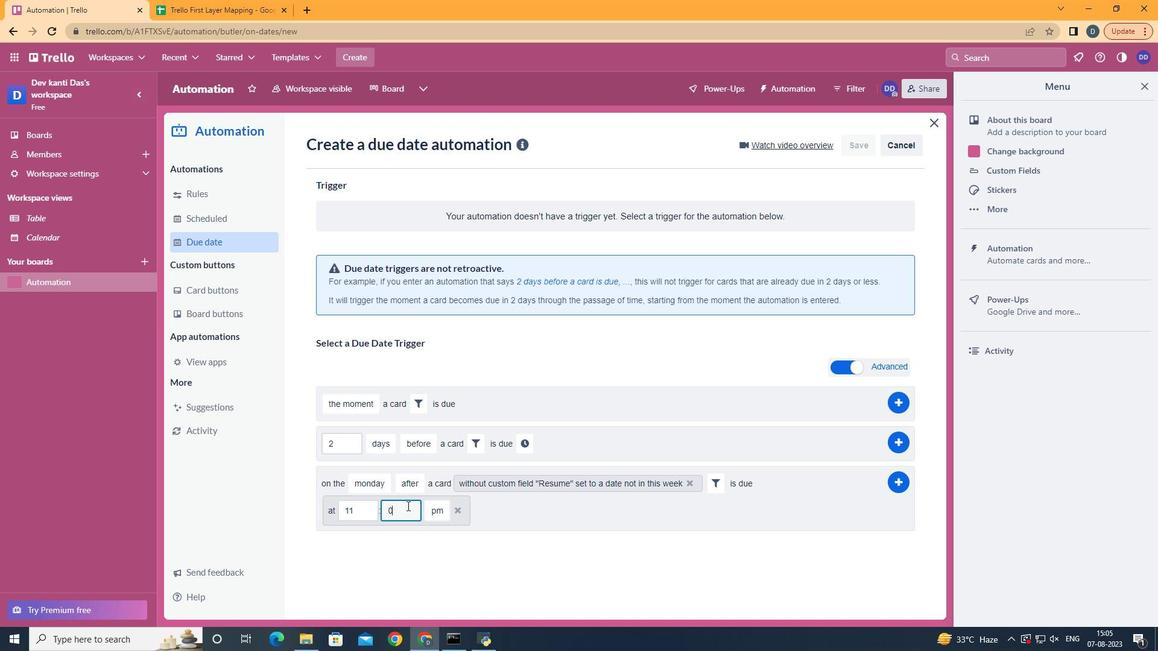 
Action: Key pressed <Key.backspace>0
Screenshot: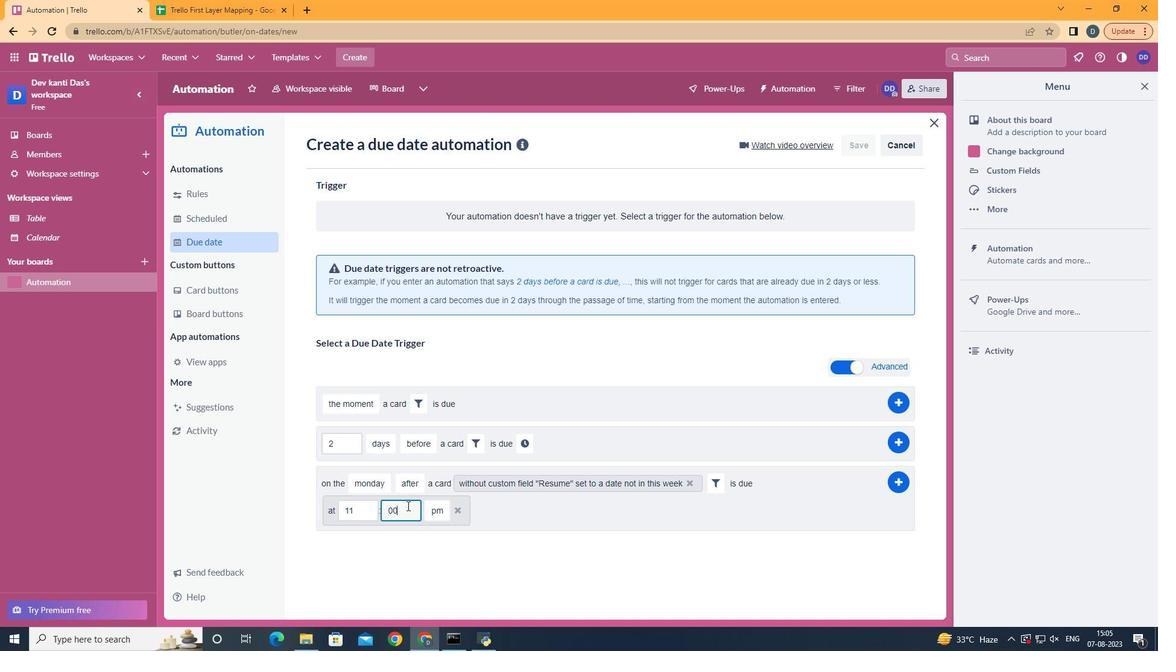 
Action: Mouse moved to (439, 536)
Screenshot: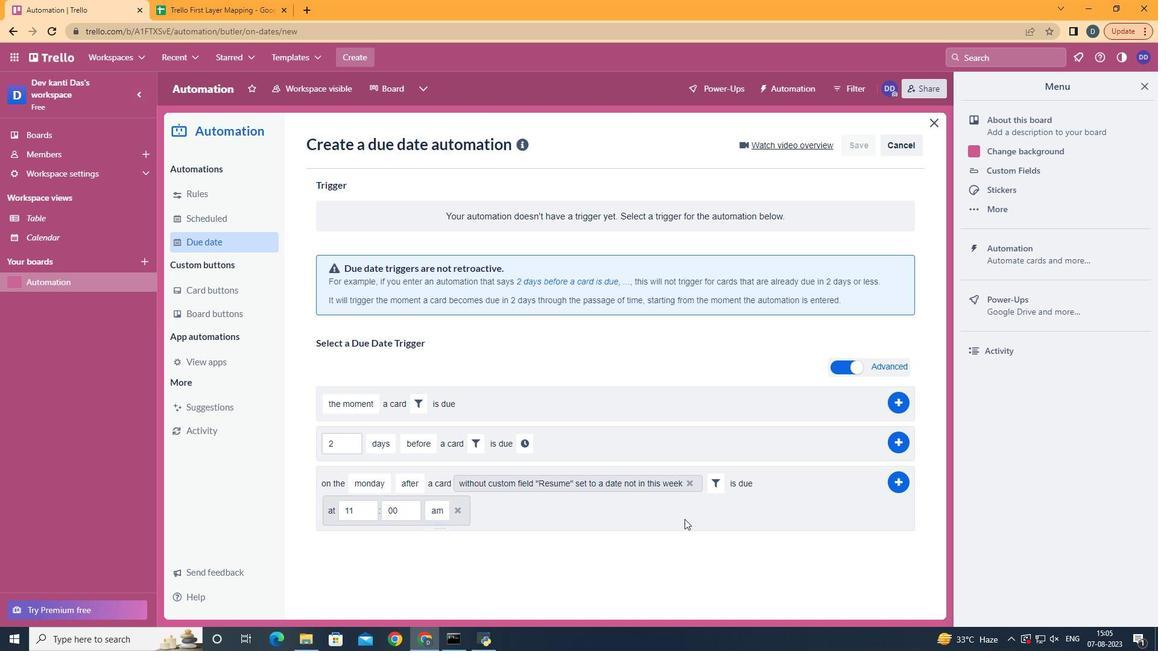 
Action: Mouse pressed left at (439, 536)
Screenshot: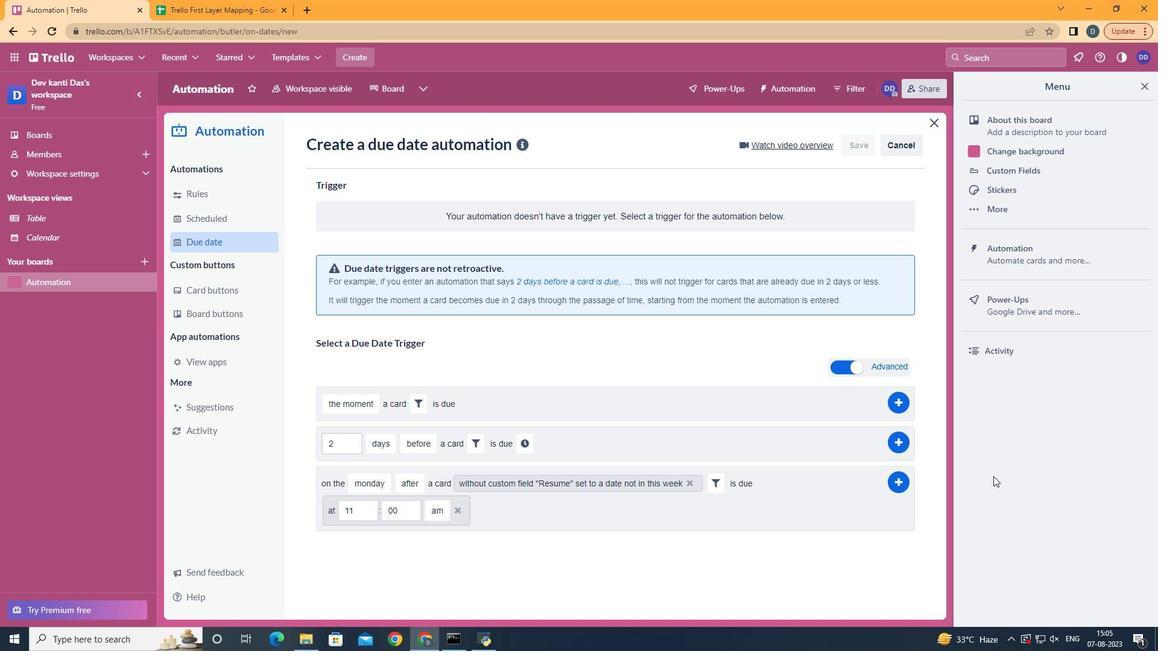 
Action: Mouse moved to (904, 480)
Screenshot: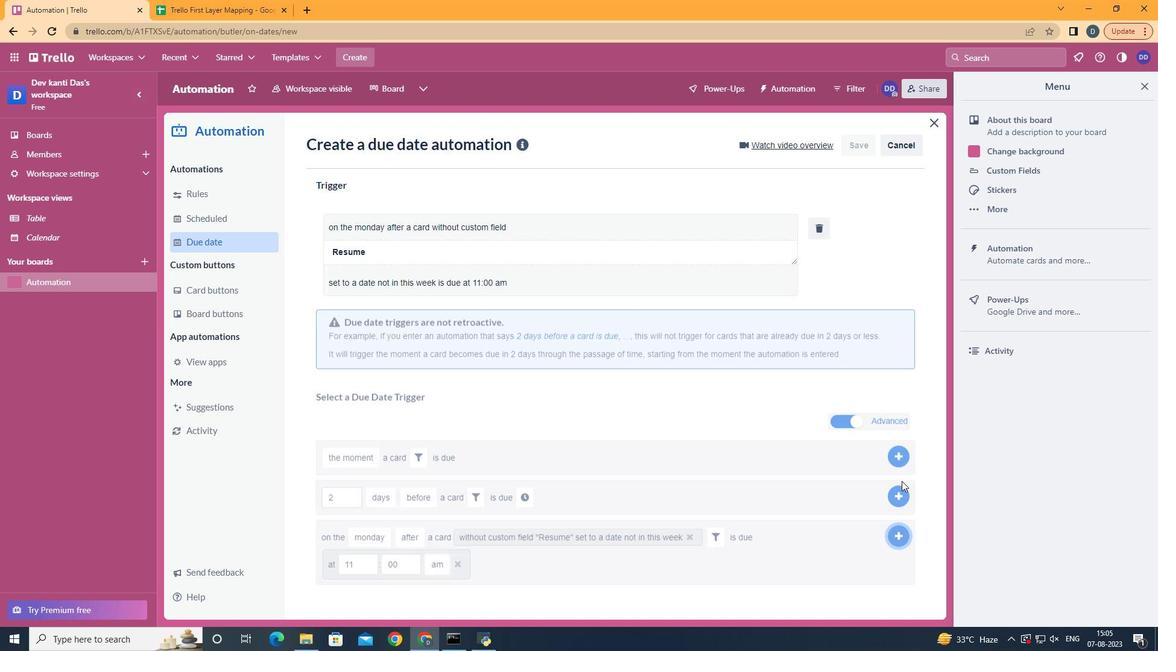 
Action: Mouse pressed left at (904, 480)
Screenshot: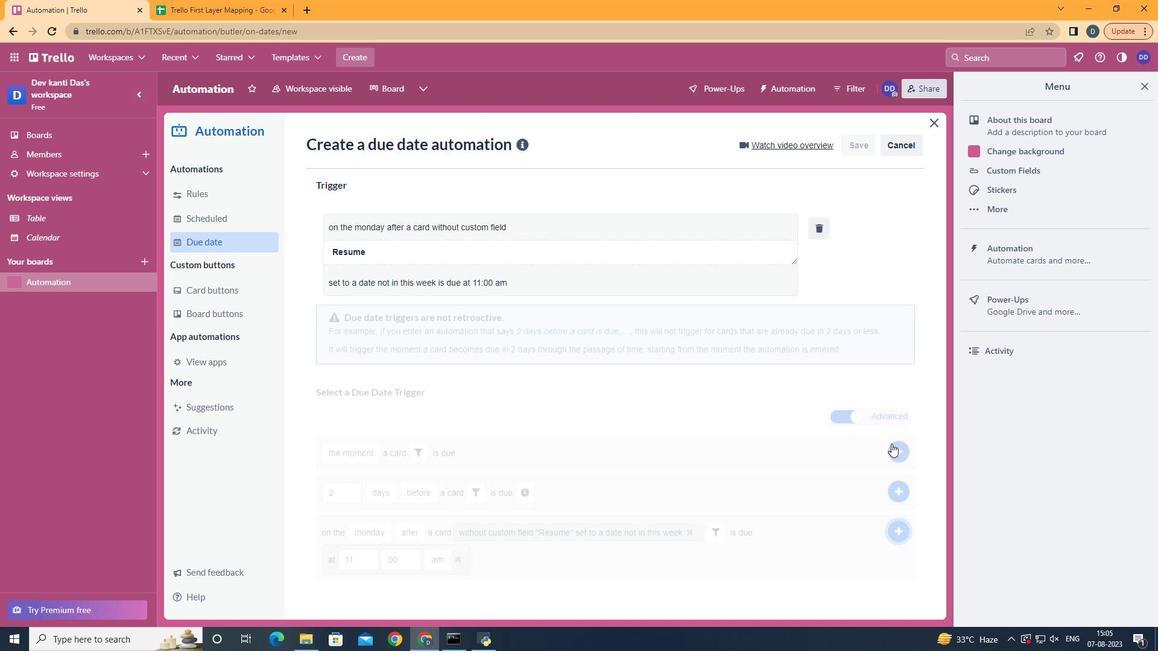 
Action: Mouse moved to (599, 246)
Screenshot: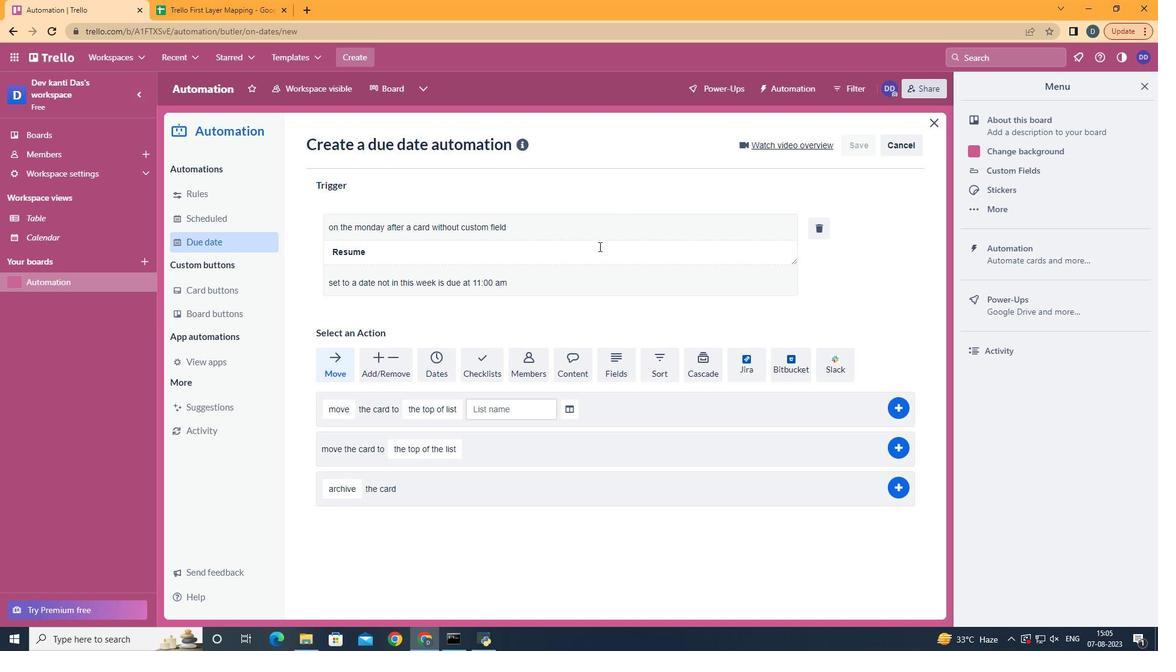 
